 Task: Sort the products in the category "Candles & Air Fresheners" by price (lowest first).
Action: Mouse moved to (860, 342)
Screenshot: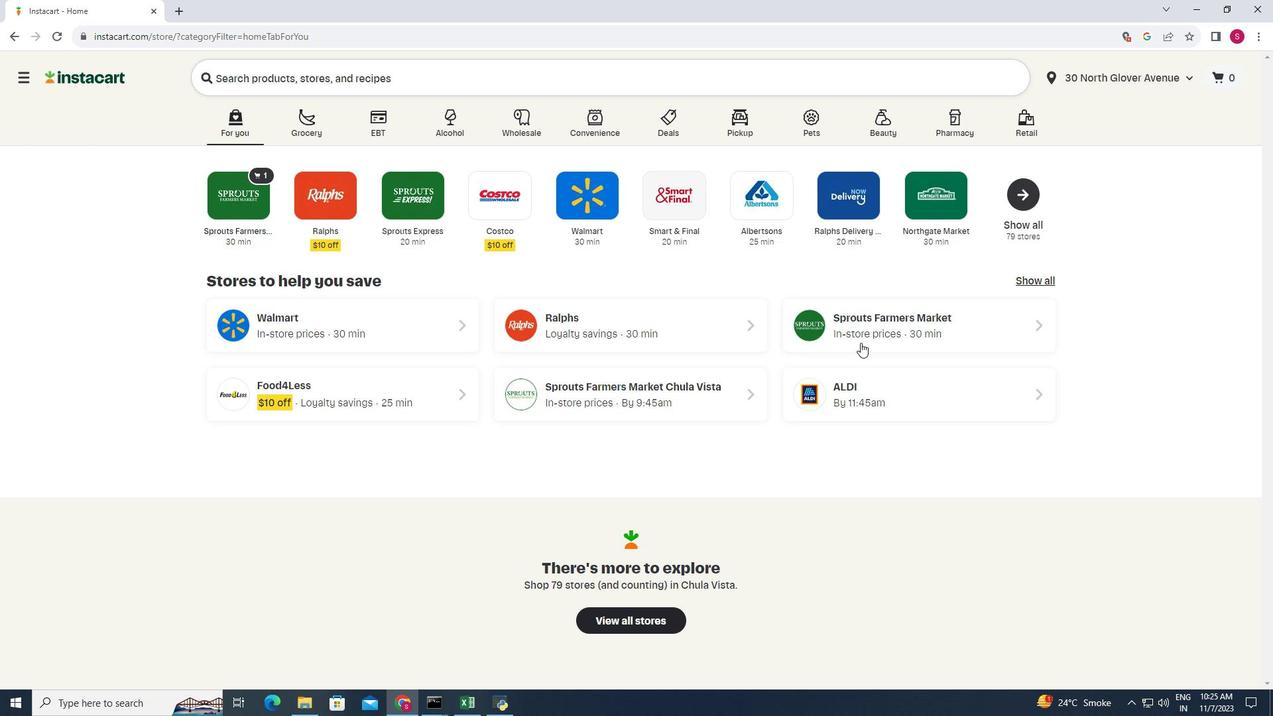 
Action: Mouse pressed left at (860, 342)
Screenshot: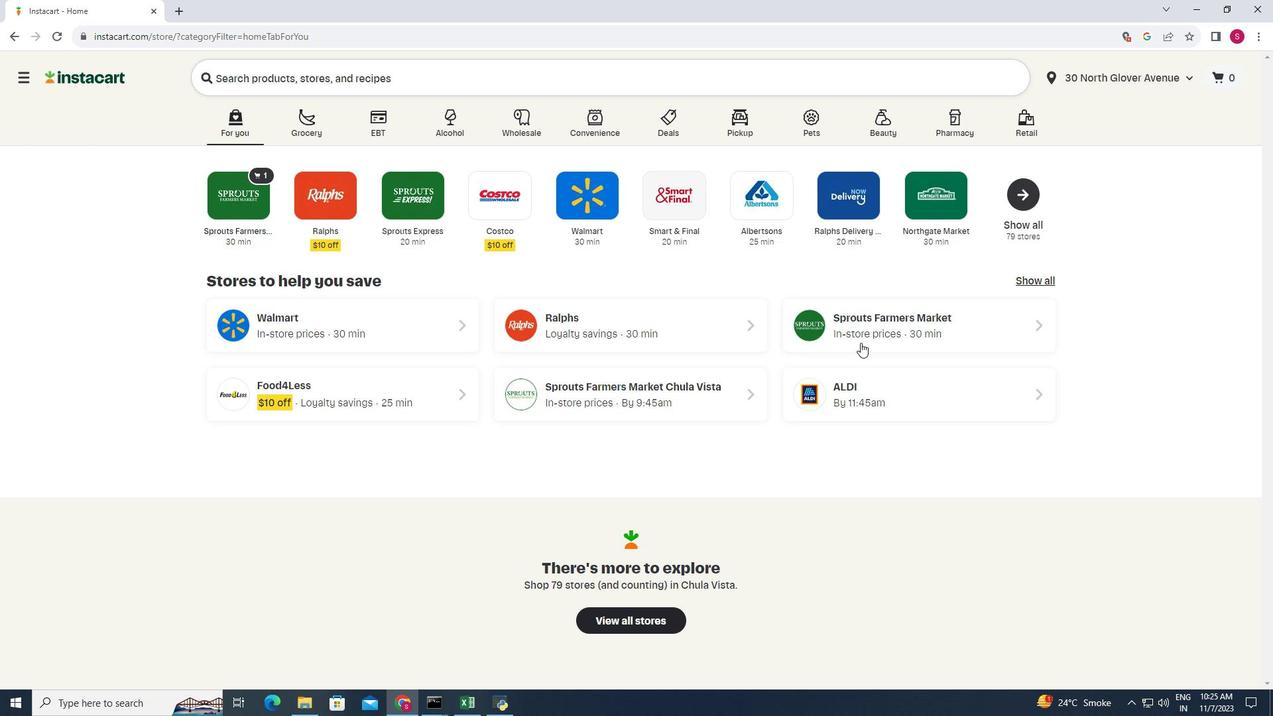 
Action: Mouse moved to (64, 417)
Screenshot: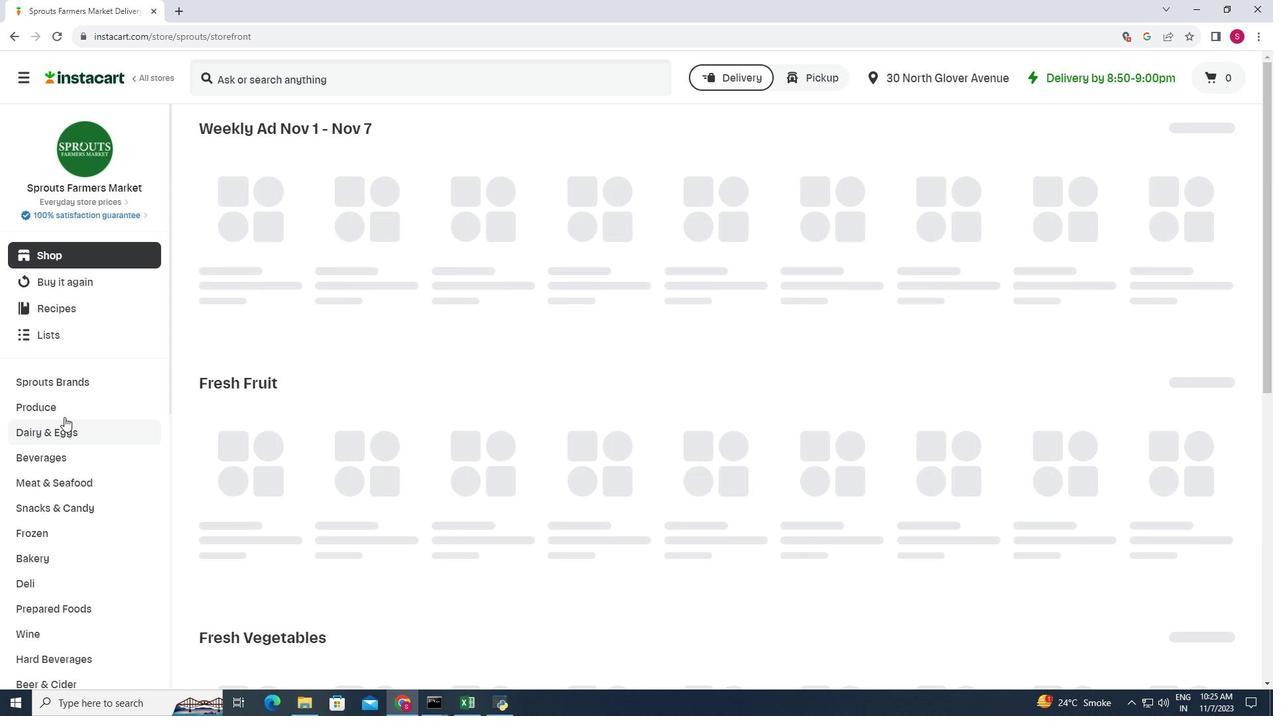 
Action: Mouse scrolled (64, 416) with delta (0, 0)
Screenshot: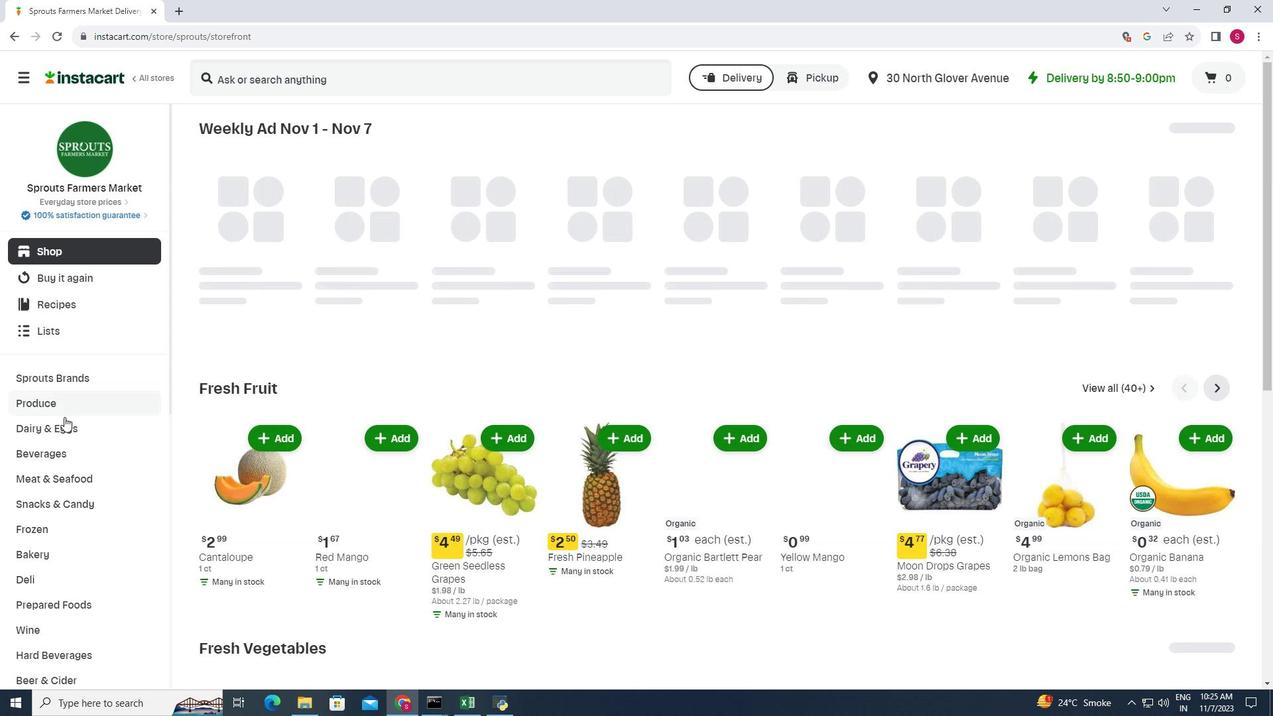 
Action: Mouse moved to (64, 417)
Screenshot: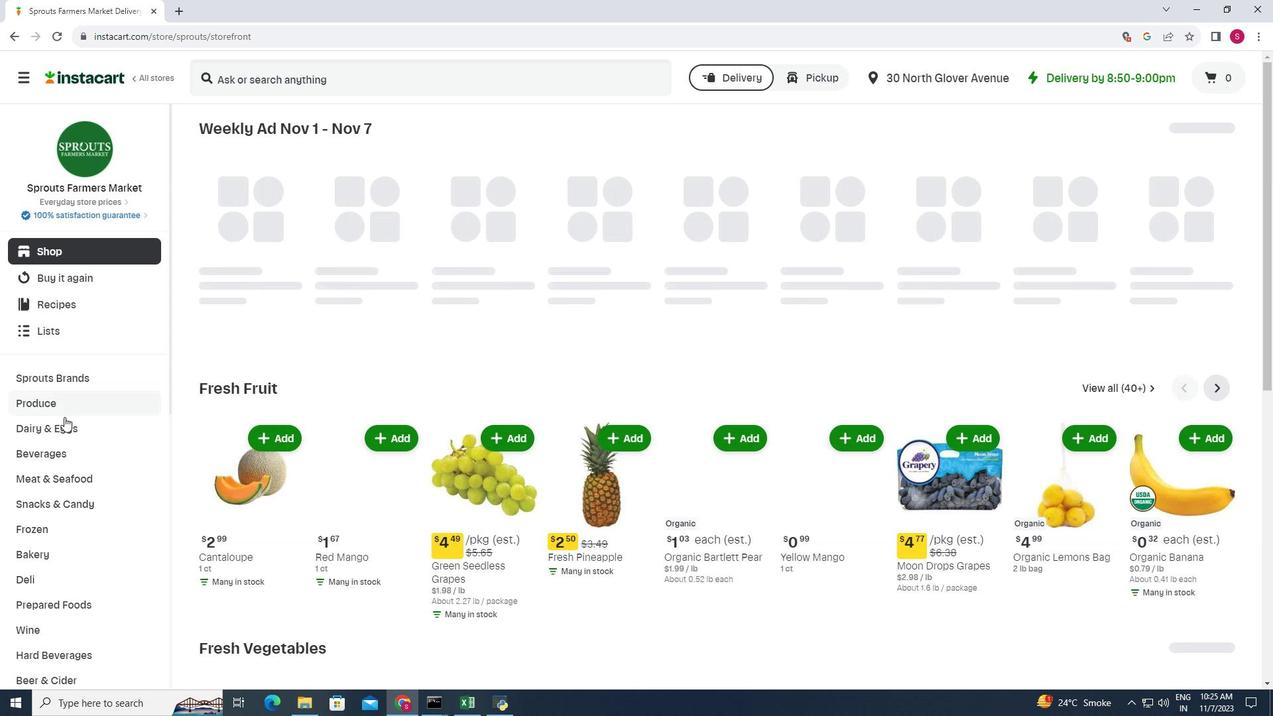 
Action: Mouse scrolled (64, 416) with delta (0, 0)
Screenshot: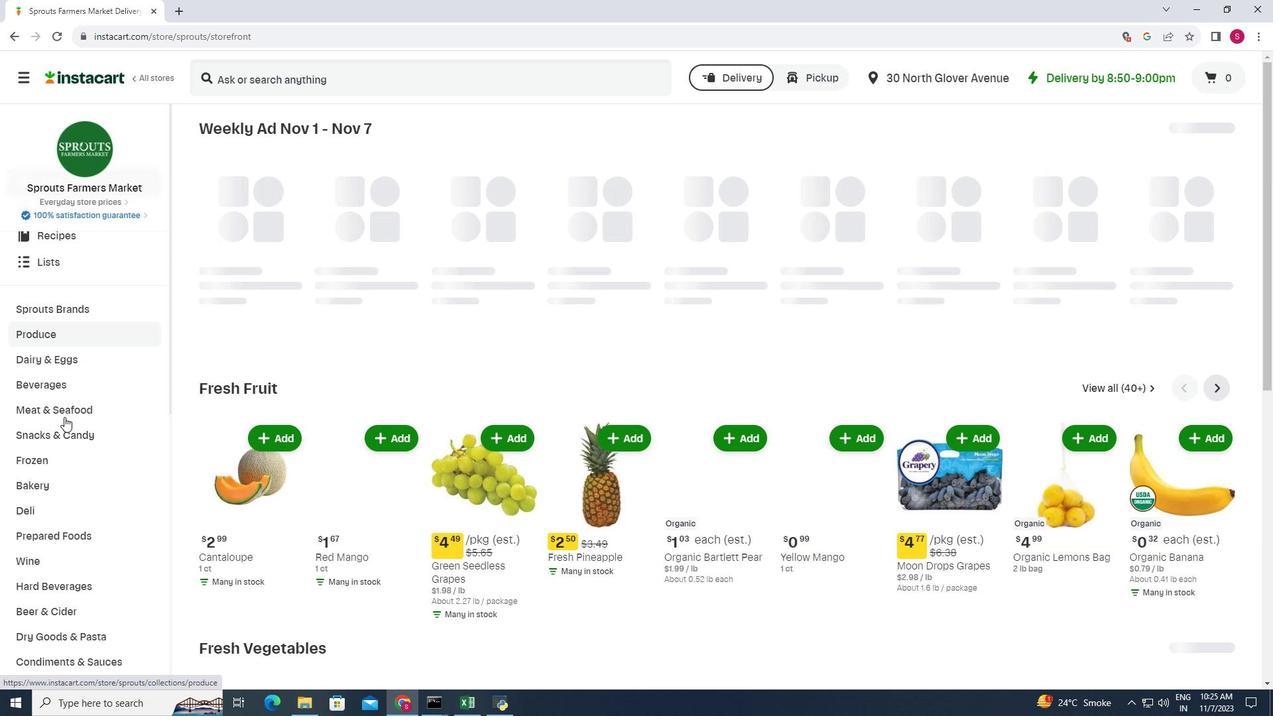 
Action: Mouse scrolled (64, 416) with delta (0, 0)
Screenshot: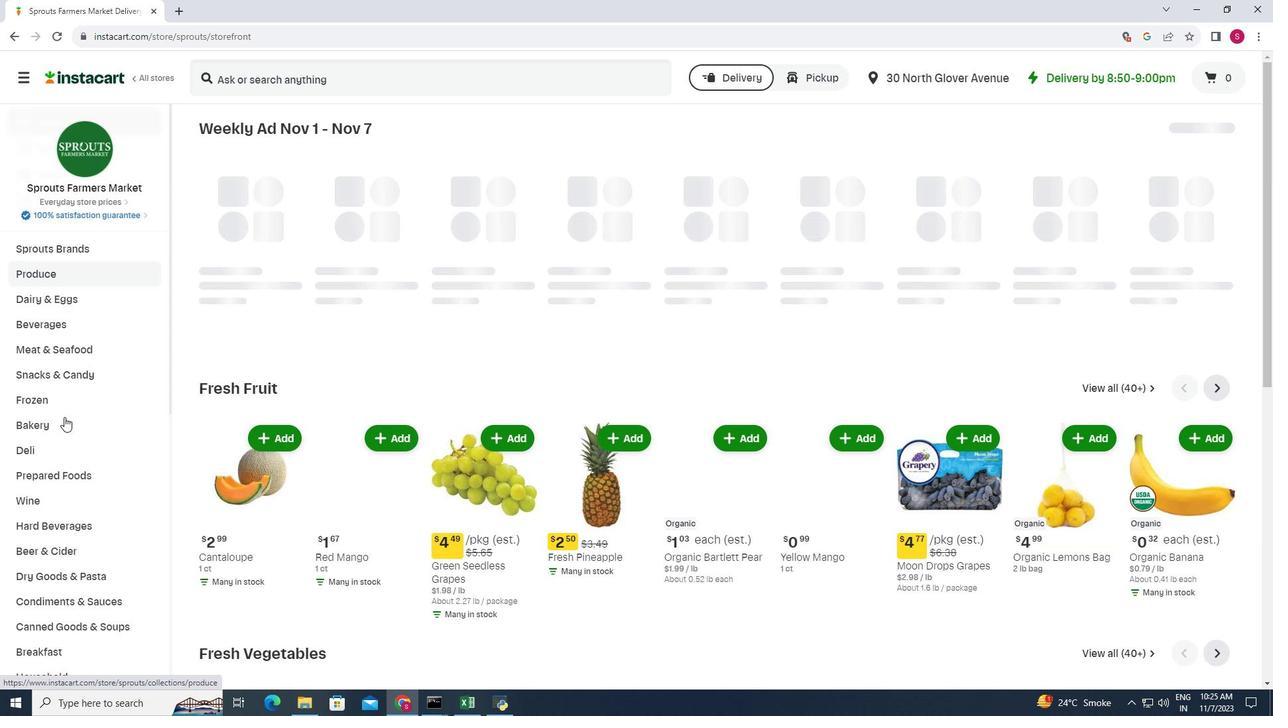 
Action: Mouse scrolled (64, 416) with delta (0, 0)
Screenshot: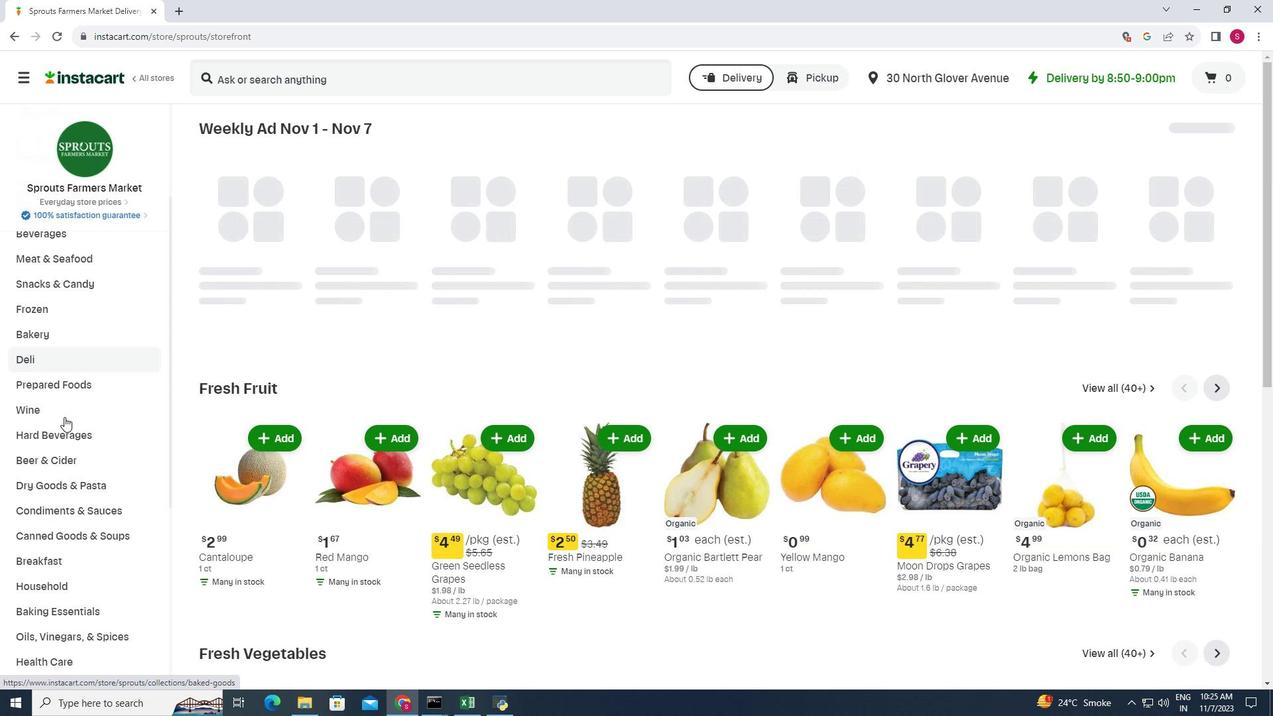 
Action: Mouse scrolled (64, 416) with delta (0, 0)
Screenshot: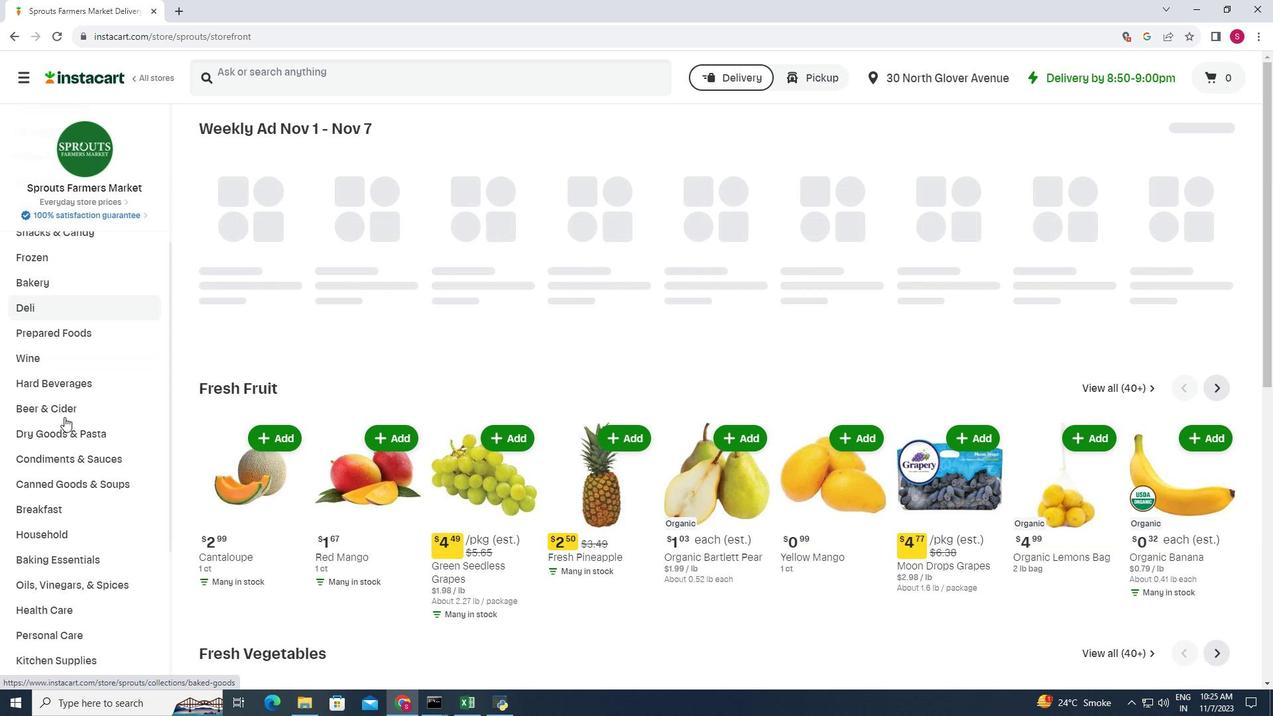 
Action: Mouse moved to (64, 480)
Screenshot: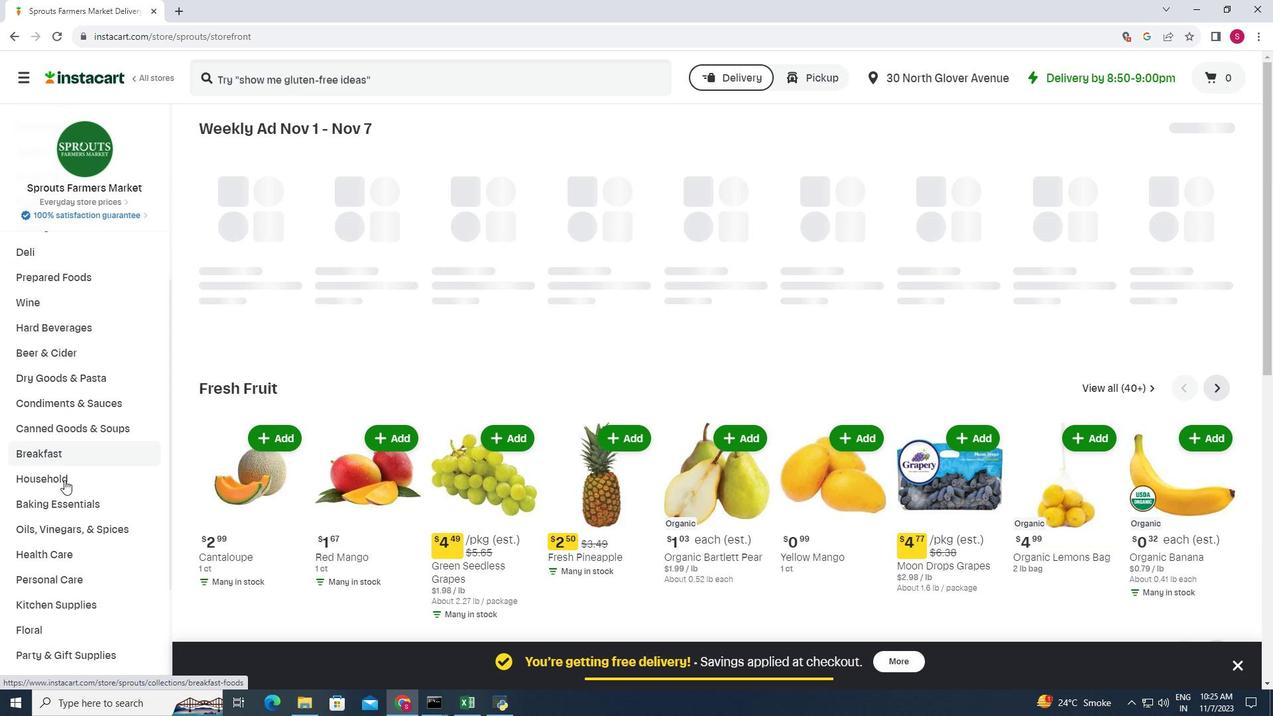 
Action: Mouse pressed left at (64, 480)
Screenshot: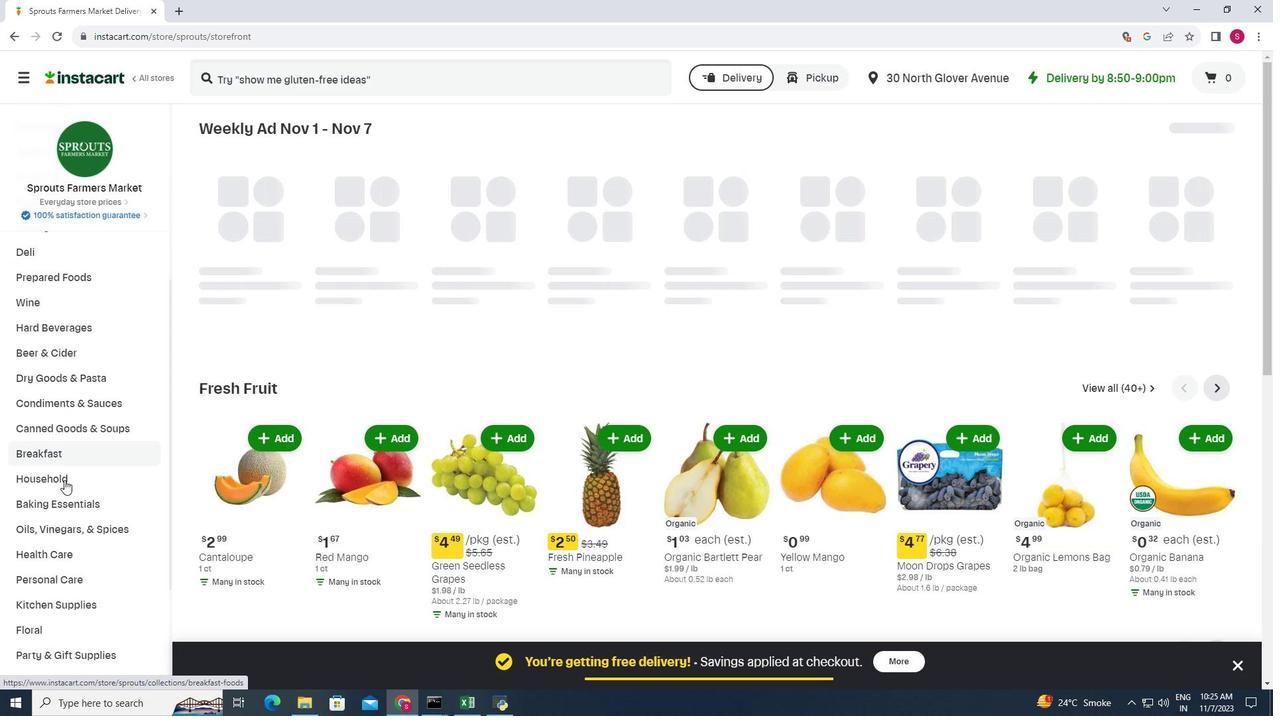 
Action: Mouse moved to (746, 164)
Screenshot: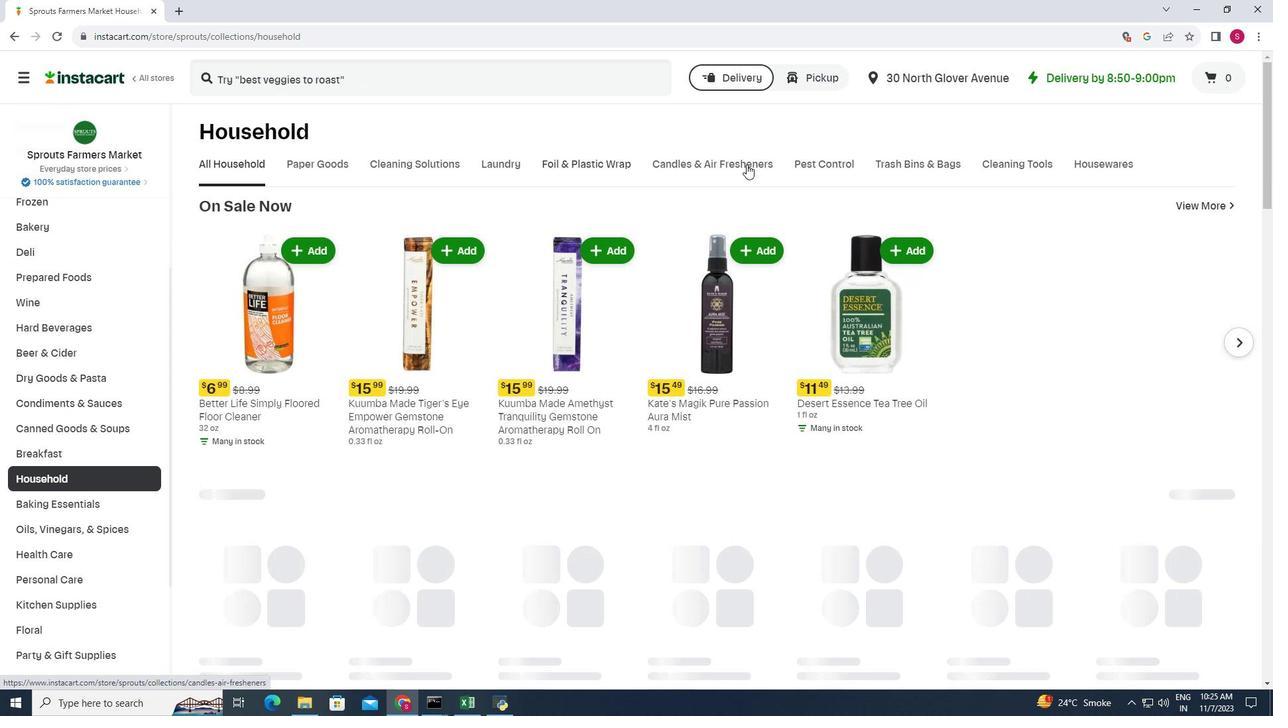 
Action: Mouse pressed left at (746, 164)
Screenshot: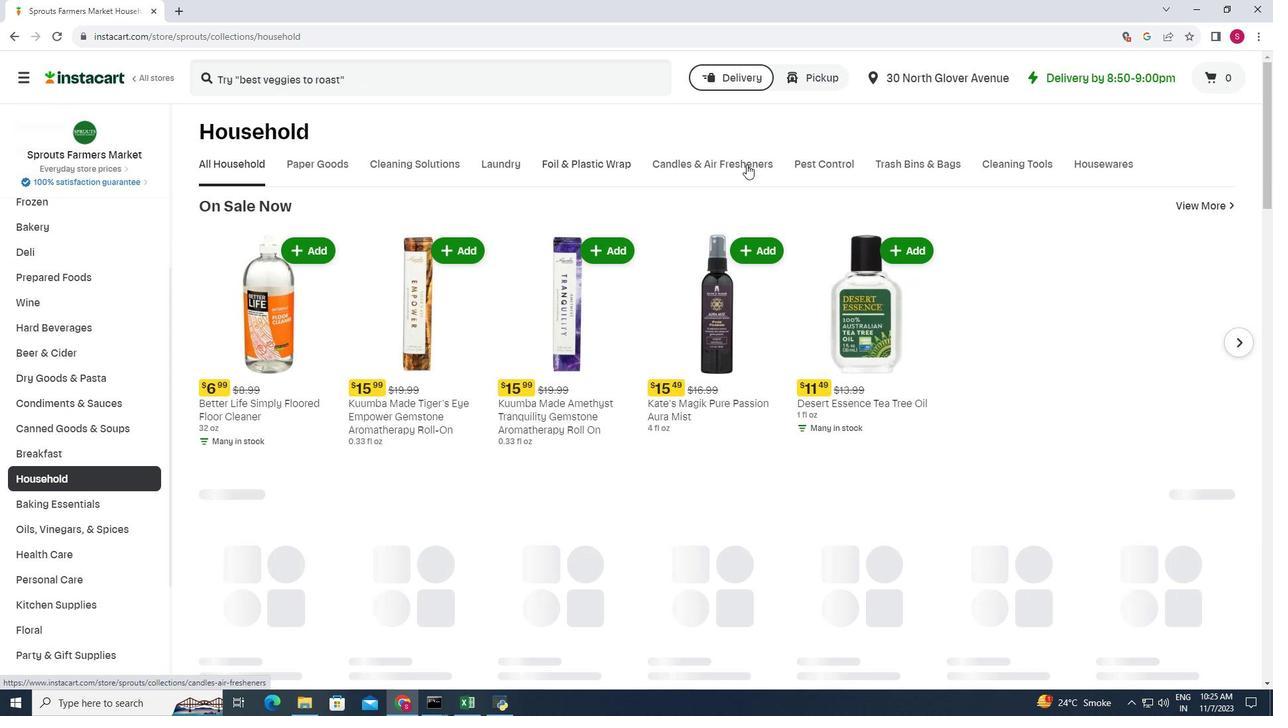 
Action: Mouse moved to (1218, 272)
Screenshot: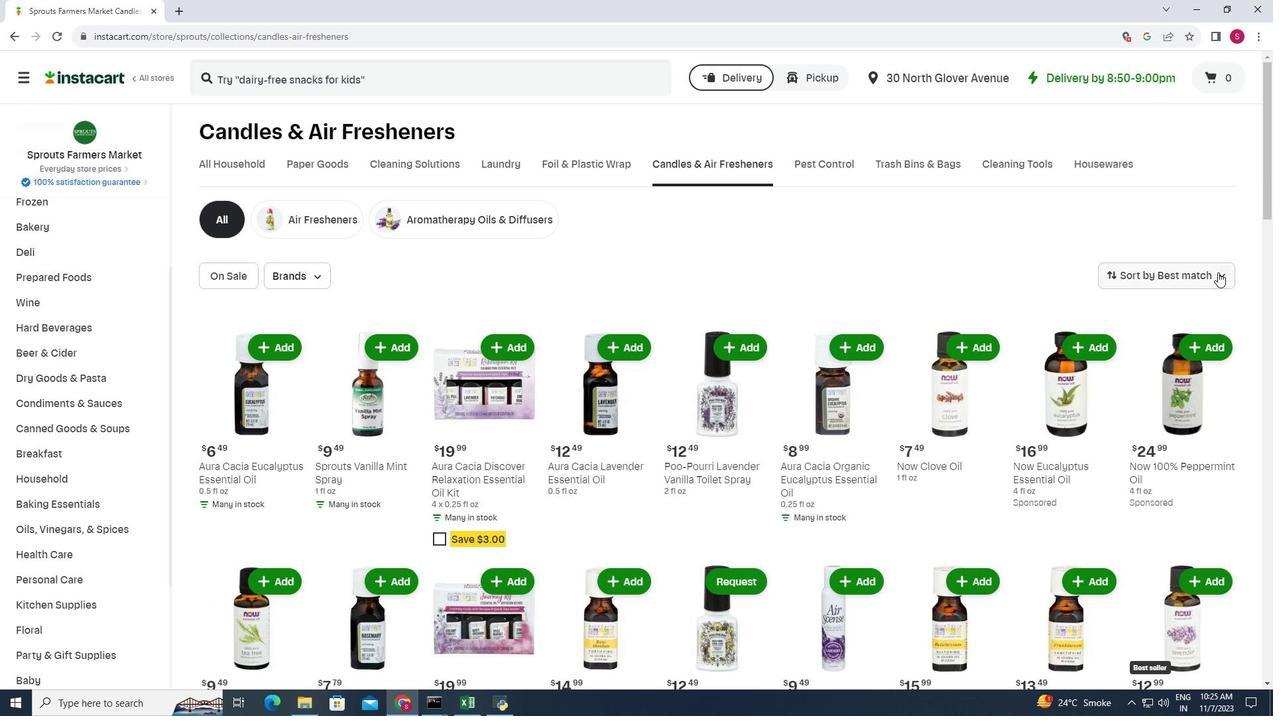 
Action: Mouse pressed left at (1218, 272)
Screenshot: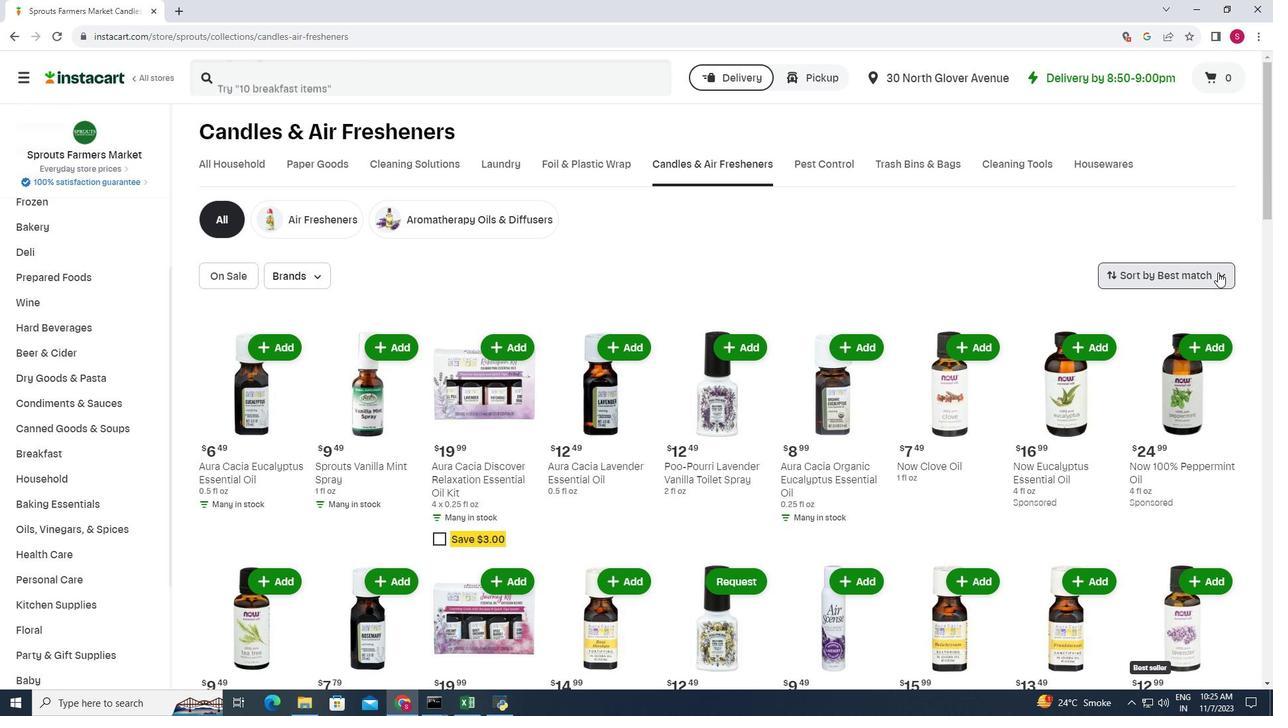 
Action: Mouse moved to (1197, 335)
Screenshot: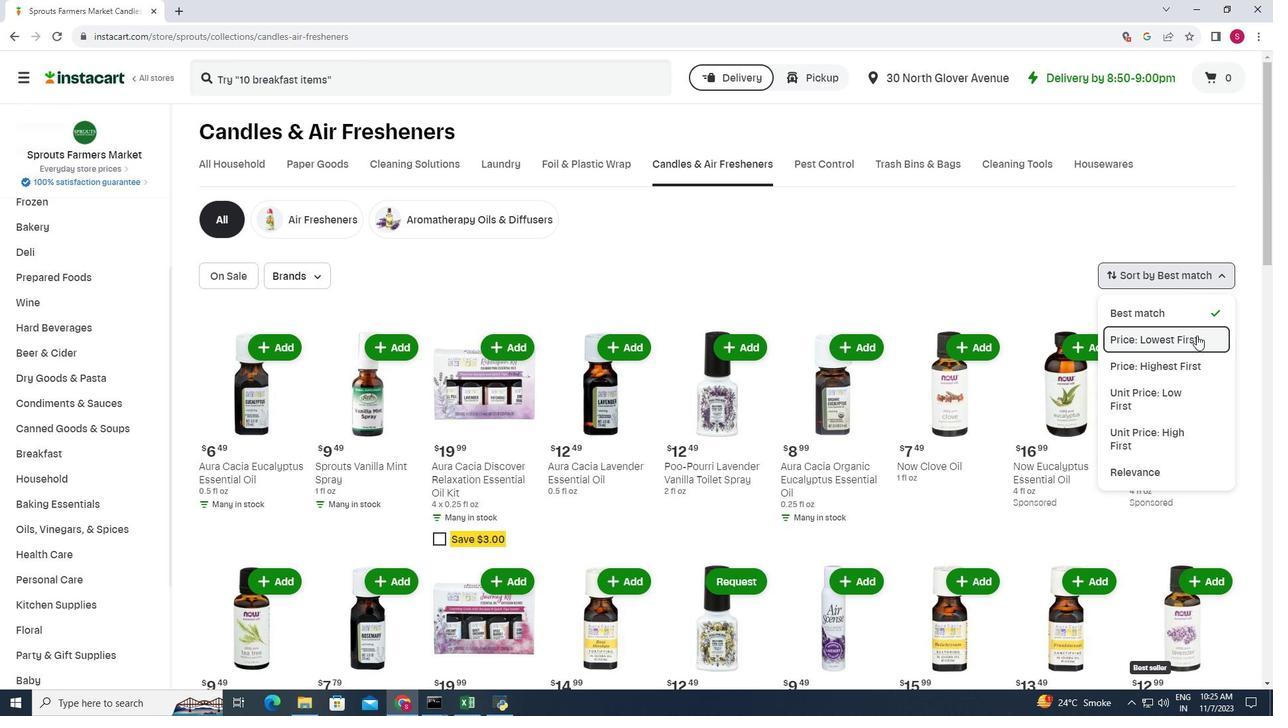 
Action: Mouse pressed left at (1197, 335)
Screenshot: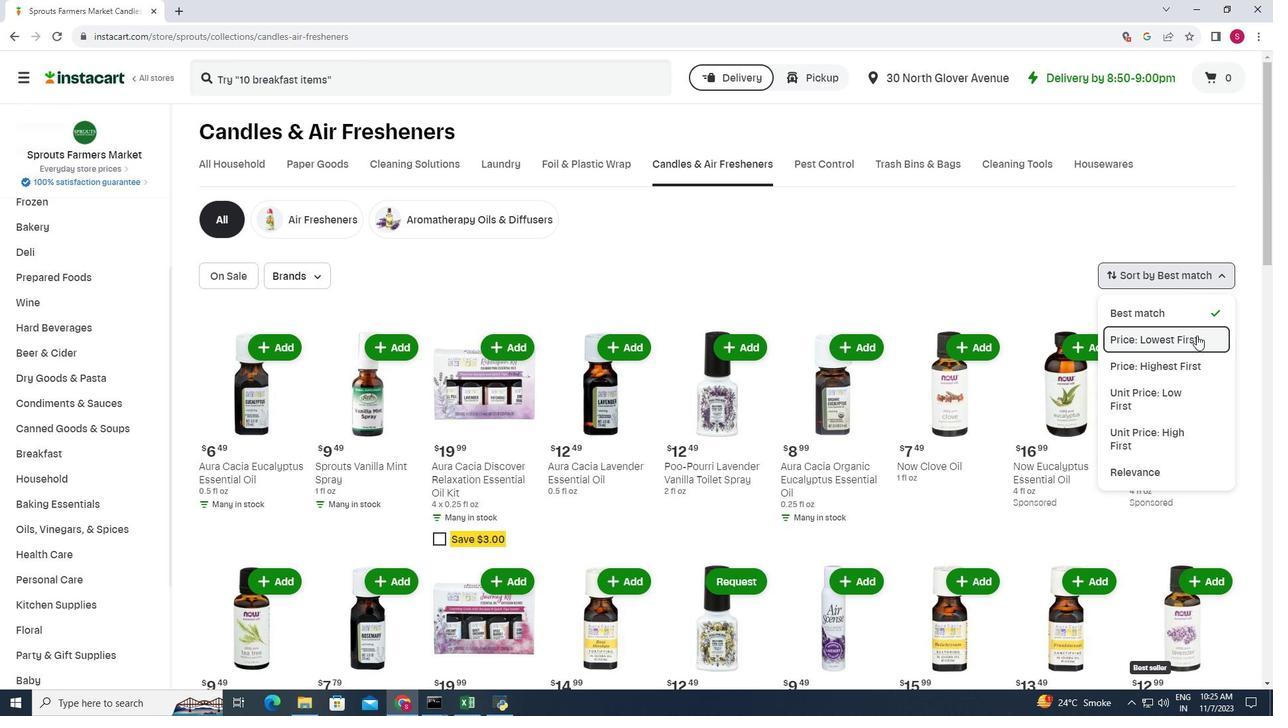 
Action: Mouse moved to (850, 257)
Screenshot: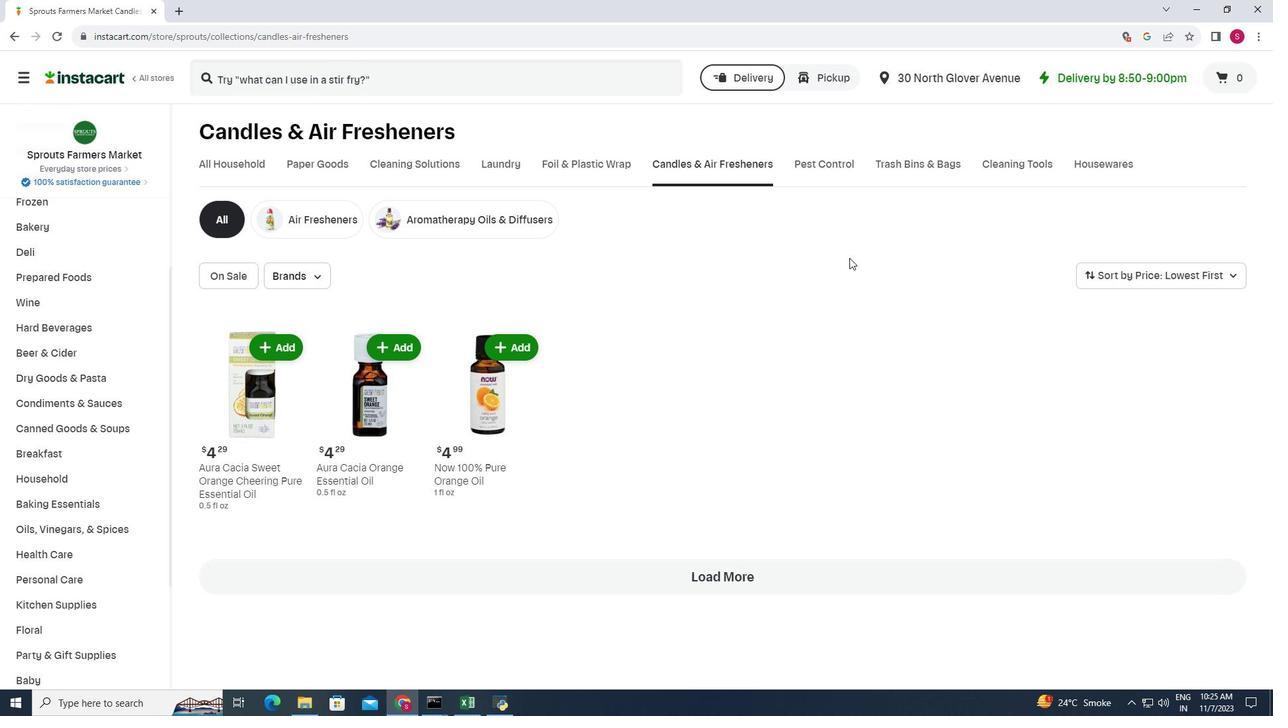 
Action: Mouse scrolled (850, 257) with delta (0, 0)
Screenshot: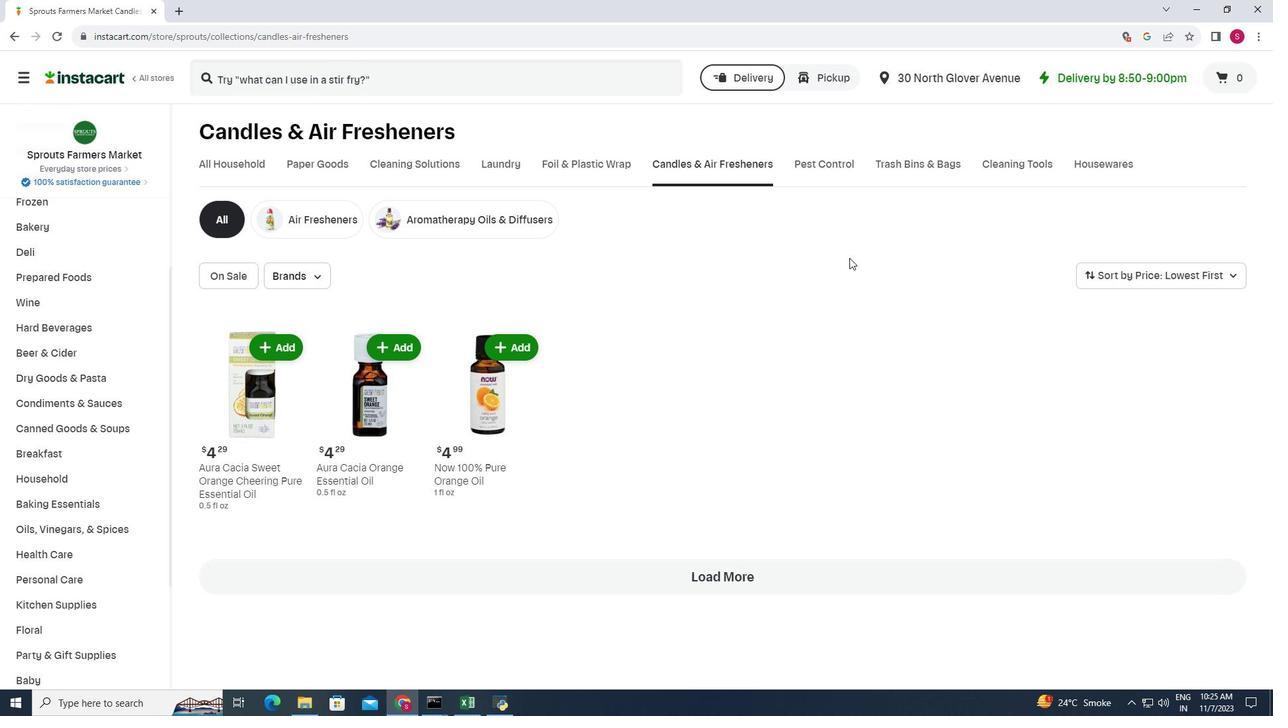 
Action: Mouse moved to (849, 257)
Screenshot: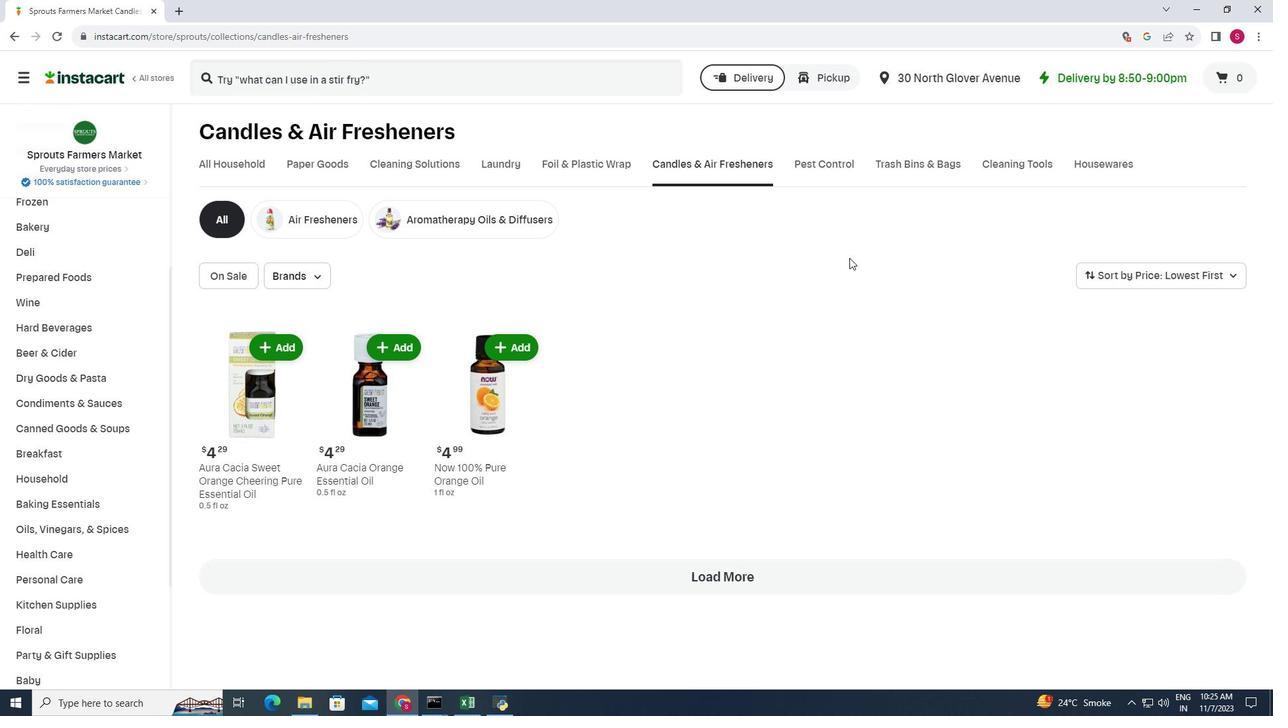 
Action: Mouse scrolled (849, 257) with delta (0, 0)
Screenshot: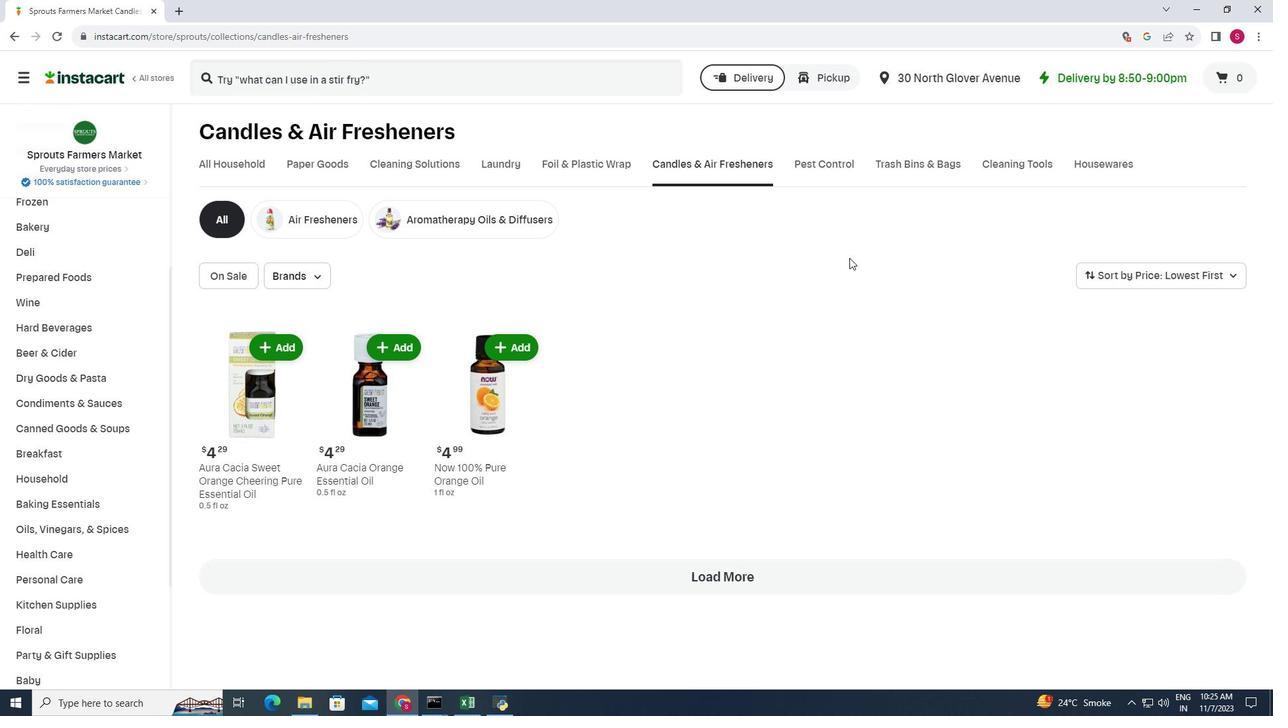 
Action: Mouse scrolled (849, 258) with delta (0, 0)
Screenshot: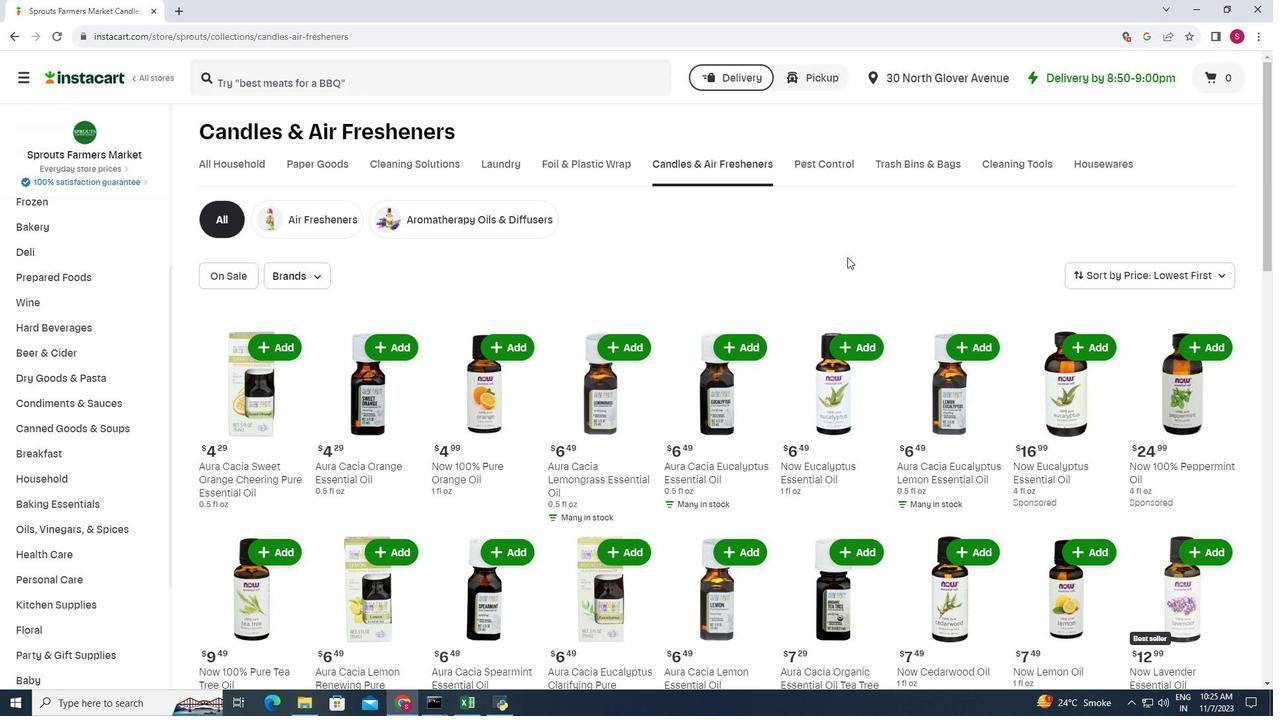 
Action: Mouse moved to (844, 257)
Screenshot: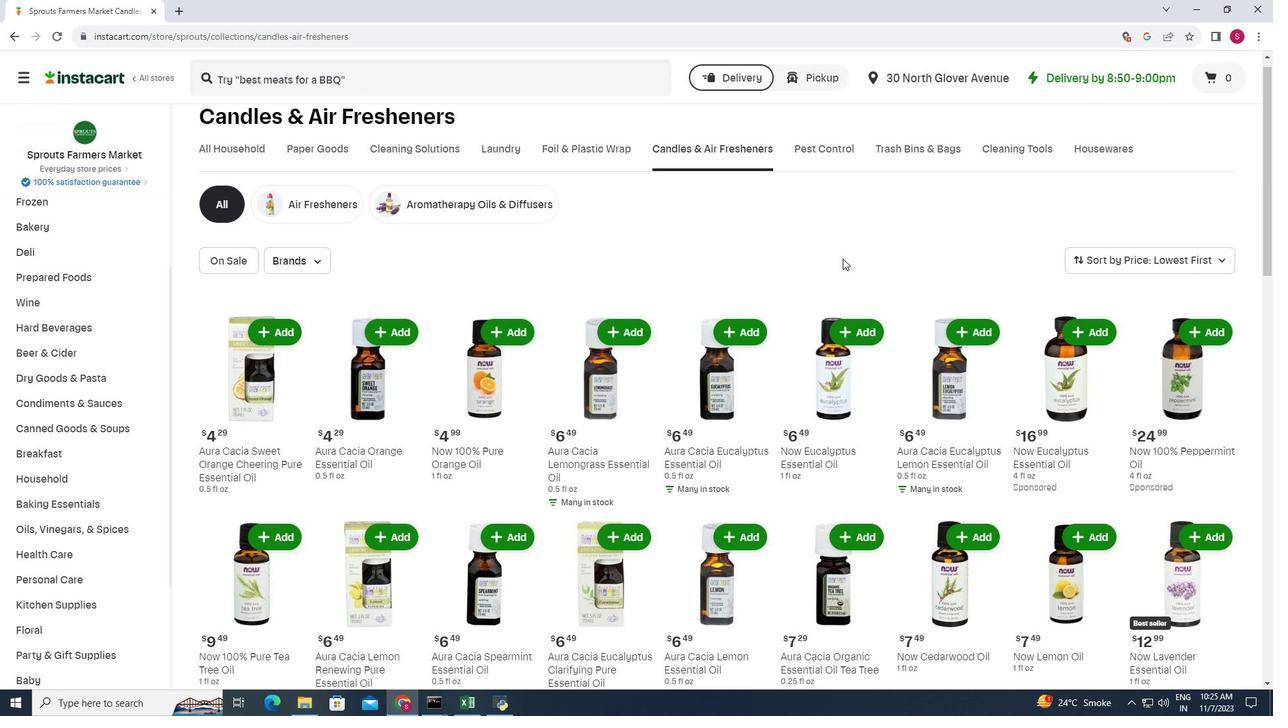 
Action: Mouse scrolled (844, 257) with delta (0, 0)
Screenshot: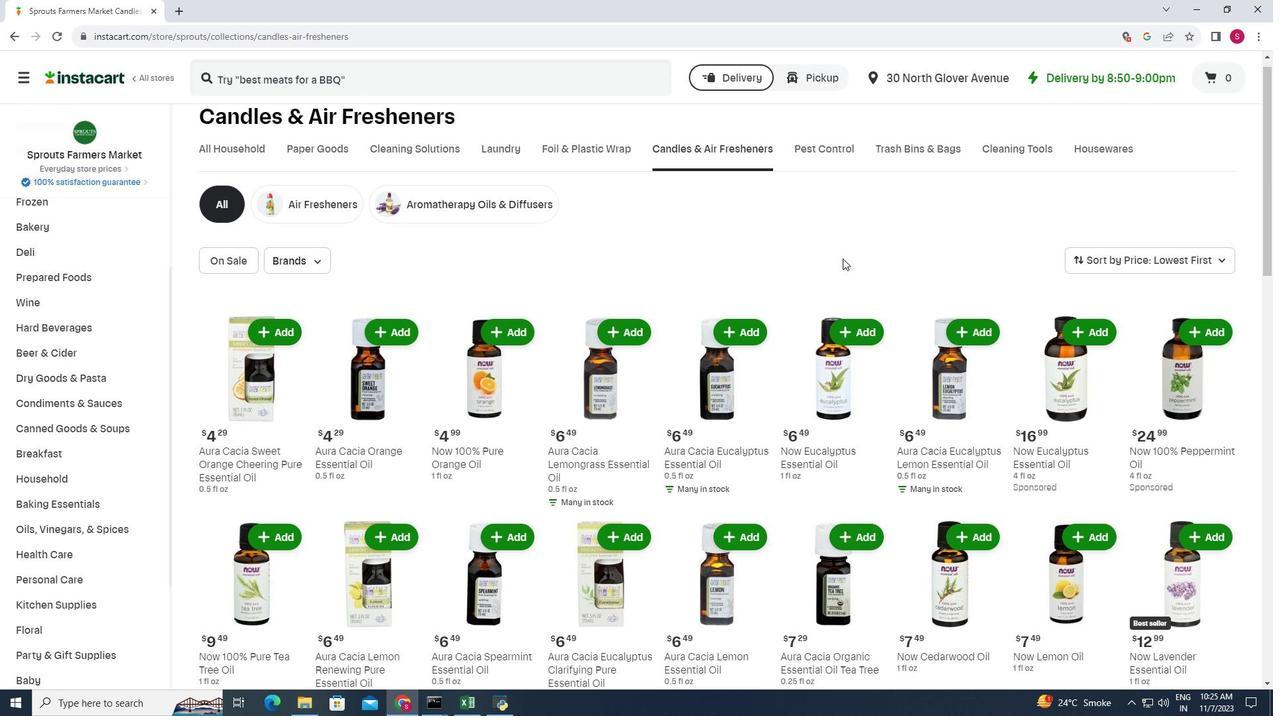 
Action: Mouse moved to (842, 258)
Screenshot: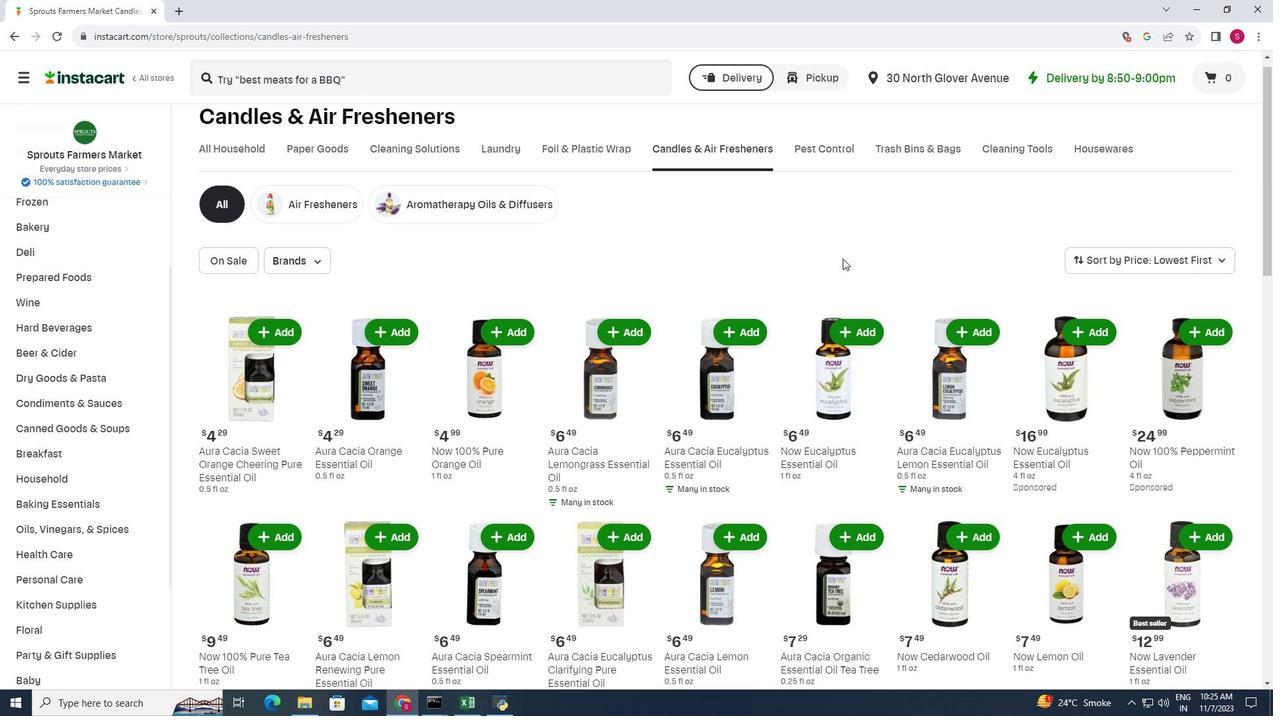 
Action: Mouse scrolled (842, 257) with delta (0, 0)
Screenshot: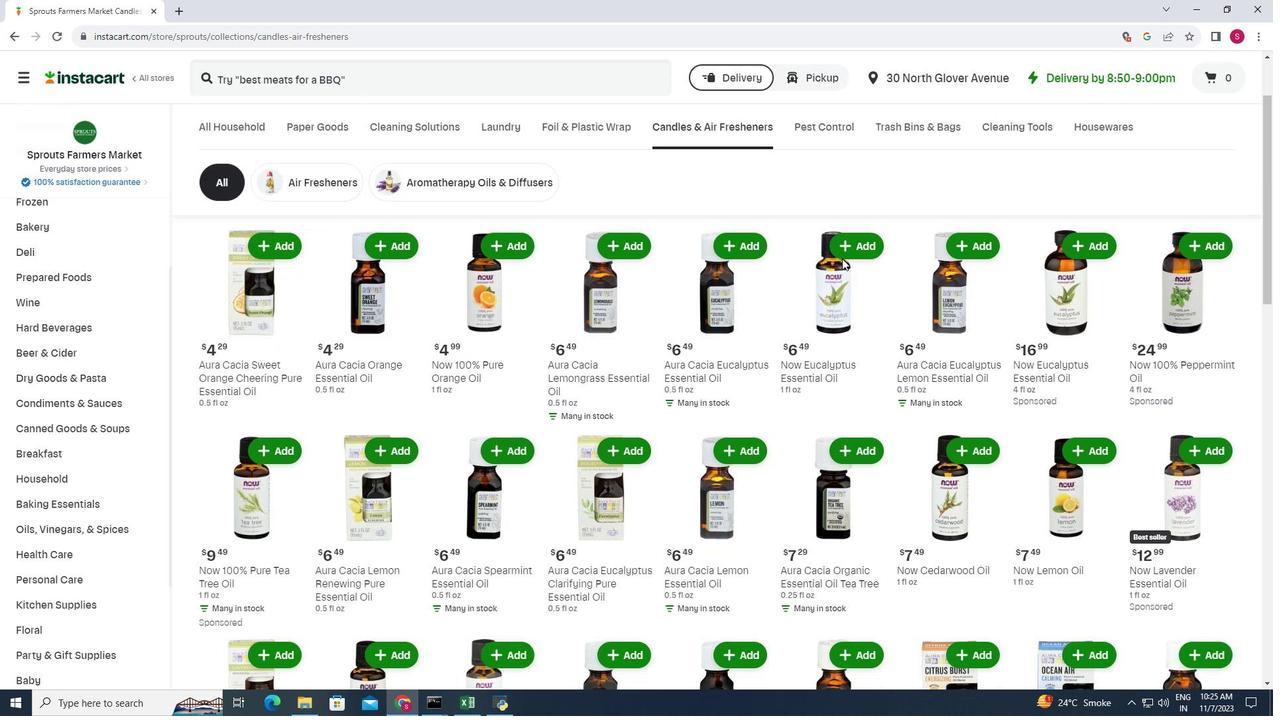 
Action: Mouse moved to (842, 258)
Screenshot: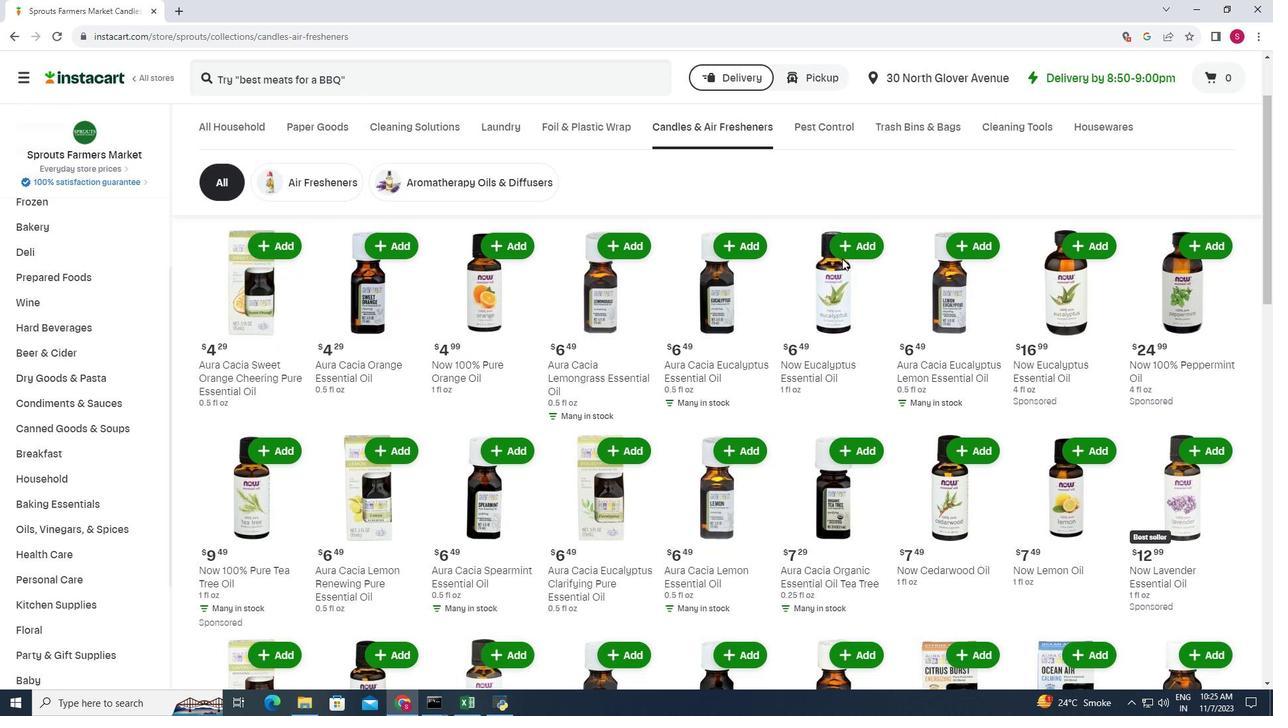 
Action: Mouse scrolled (842, 257) with delta (0, 0)
Screenshot: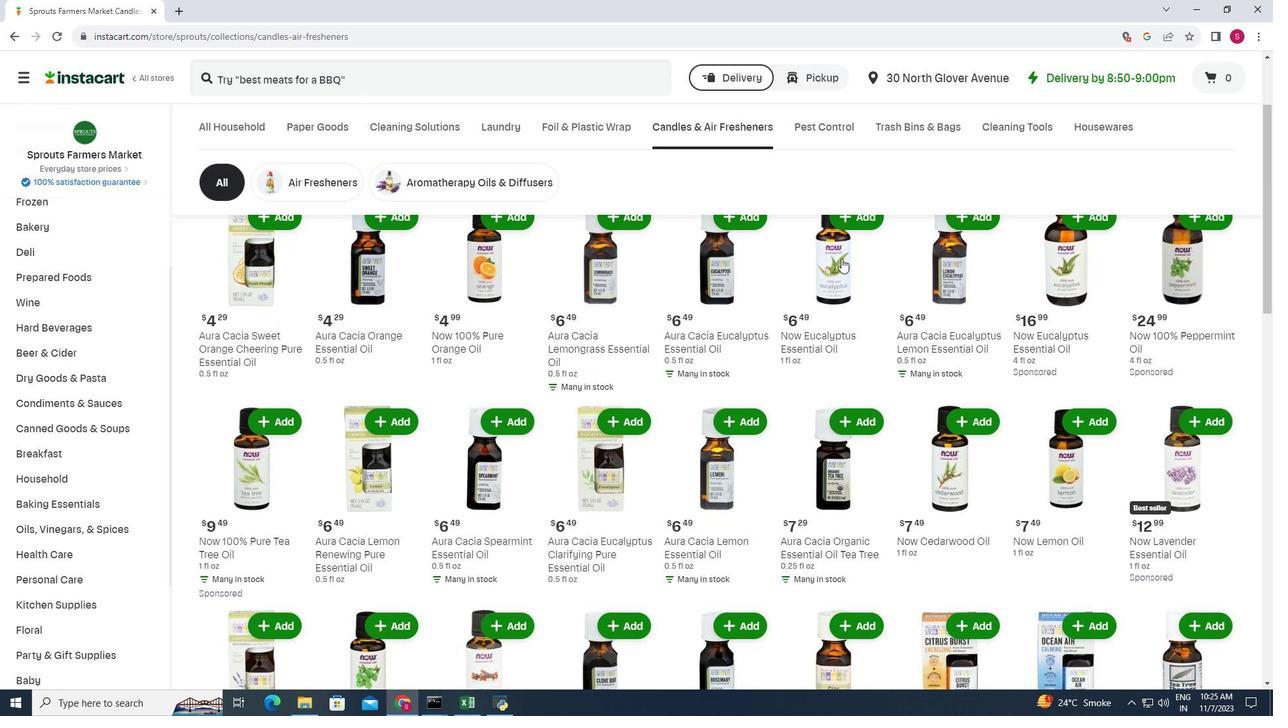 
Action: Mouse moved to (841, 258)
Screenshot: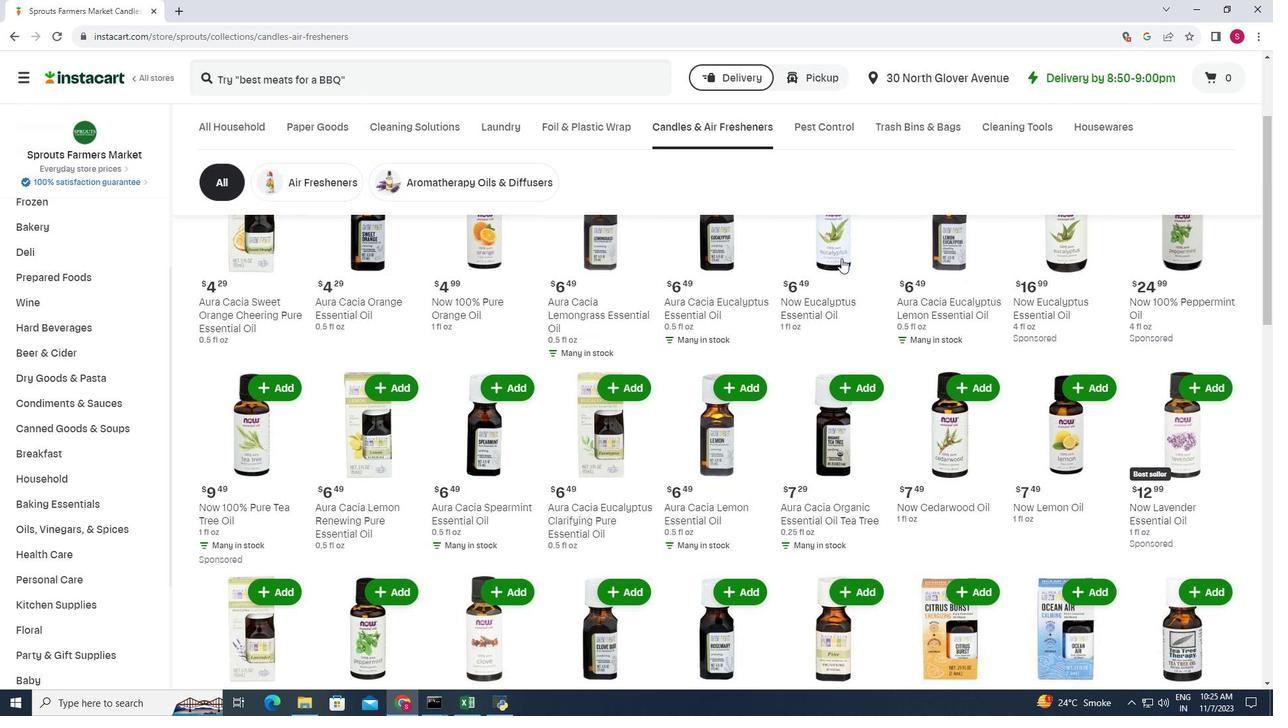 
Action: Mouse scrolled (841, 257) with delta (0, 0)
Screenshot: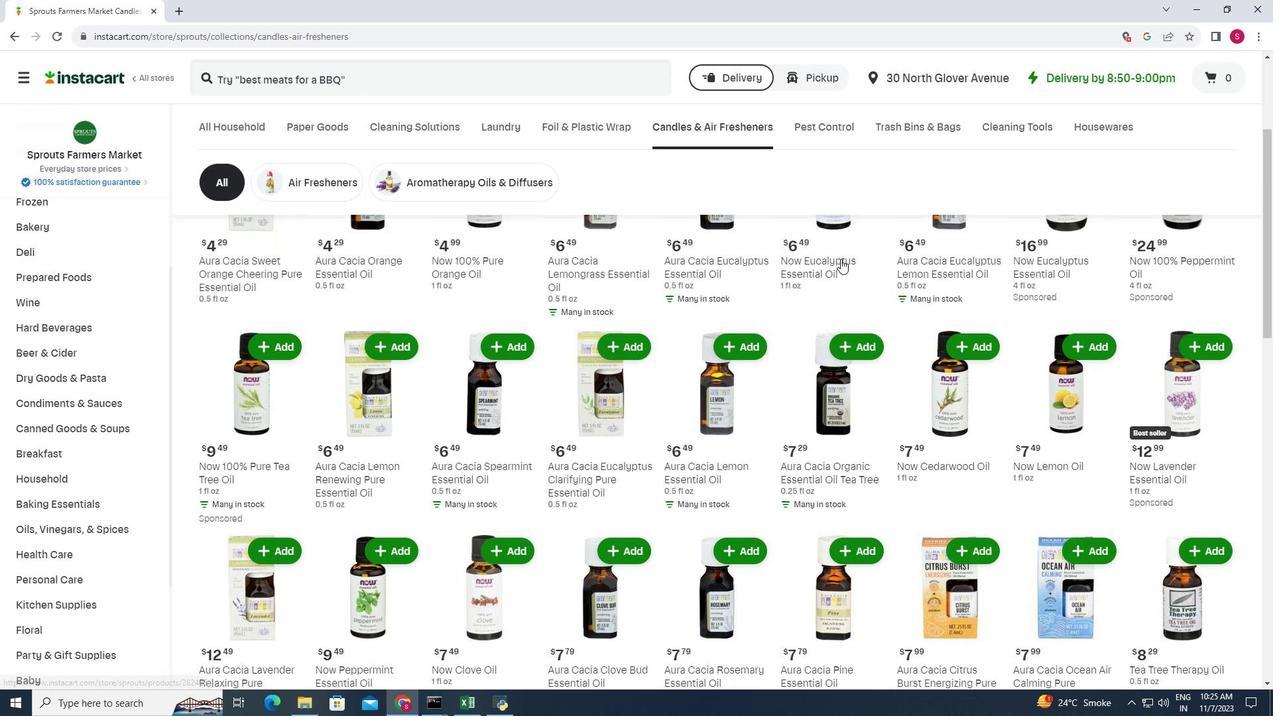 
Action: Mouse moved to (840, 259)
Screenshot: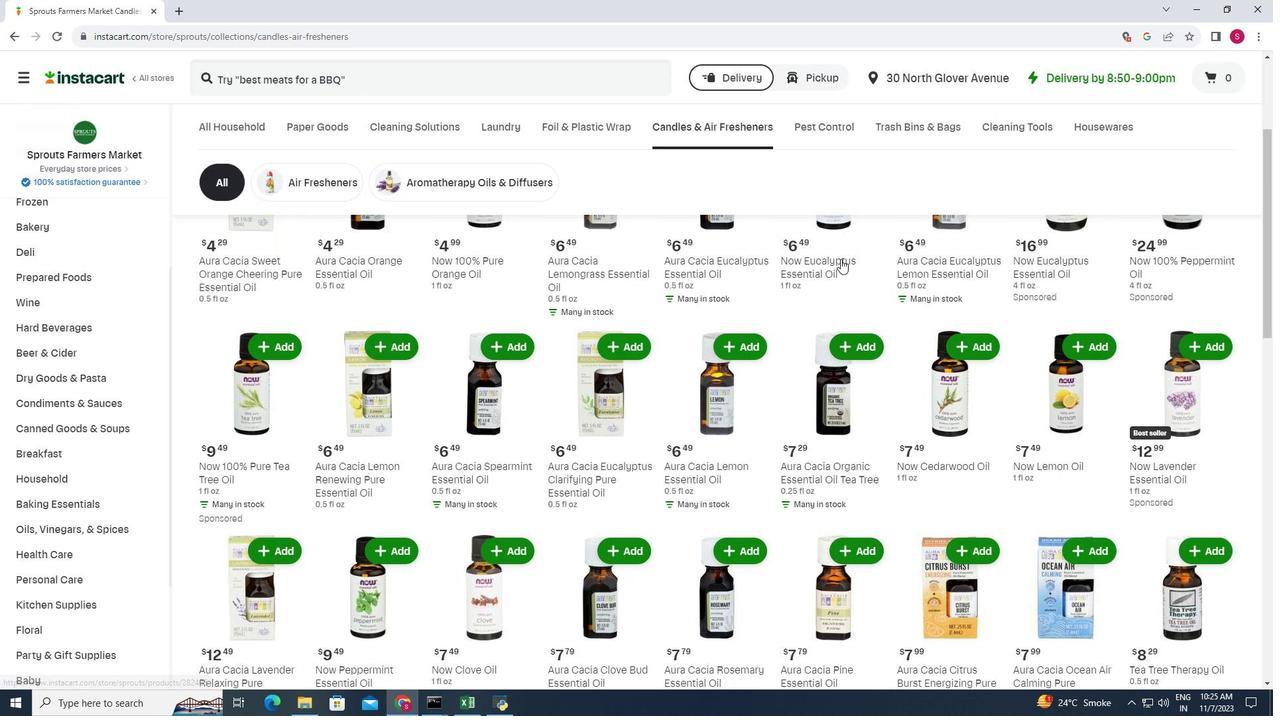 
Action: Mouse scrolled (840, 258) with delta (0, 0)
Screenshot: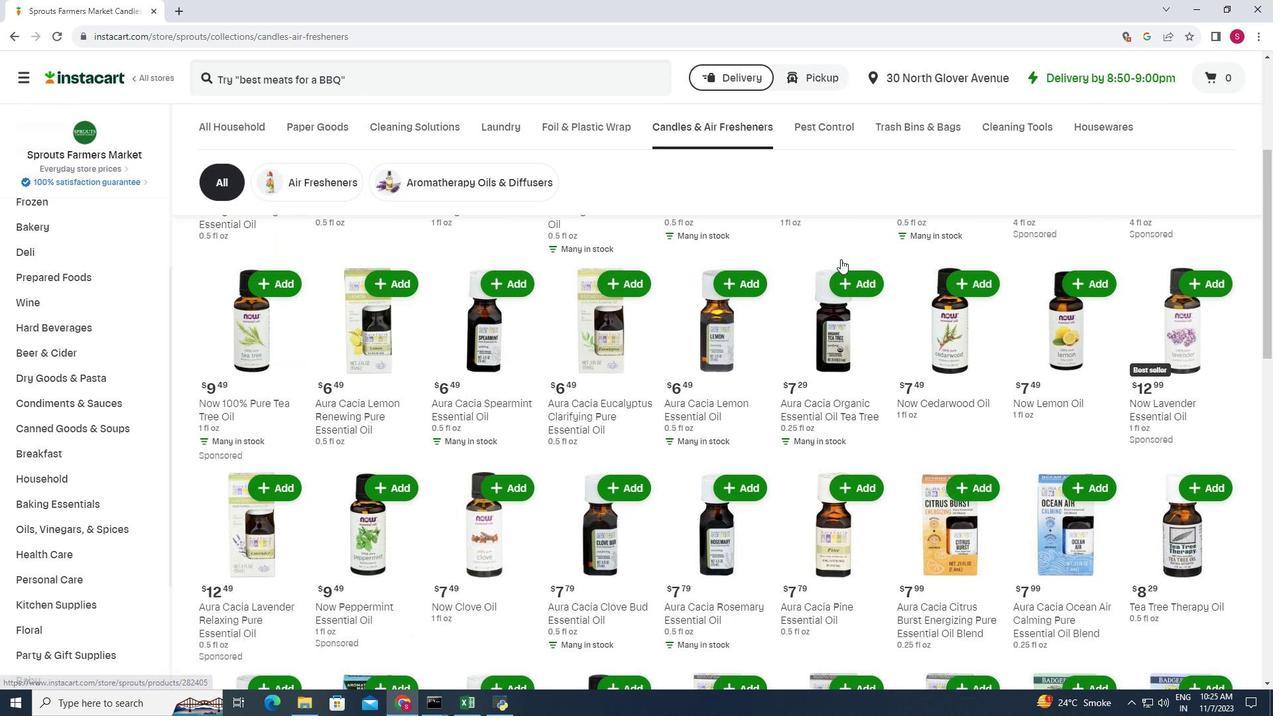 
Action: Mouse scrolled (840, 258) with delta (0, 0)
Screenshot: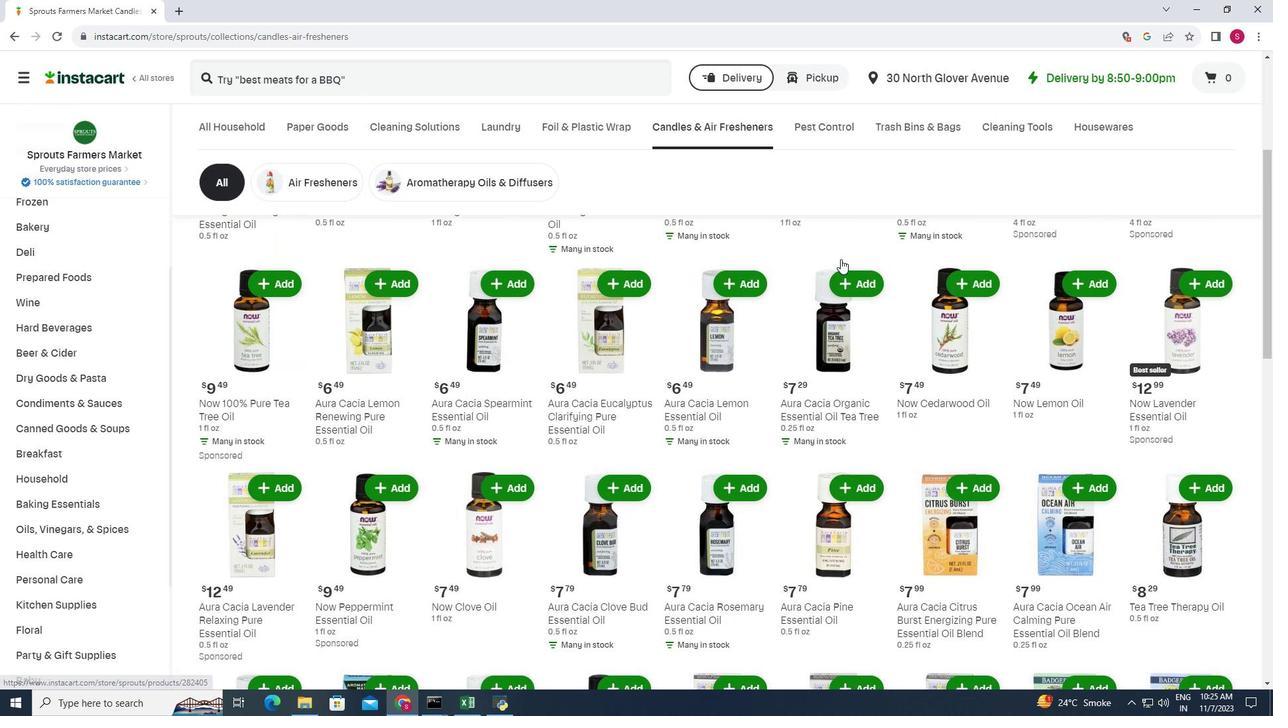 
Action: Mouse scrolled (840, 258) with delta (0, 0)
Screenshot: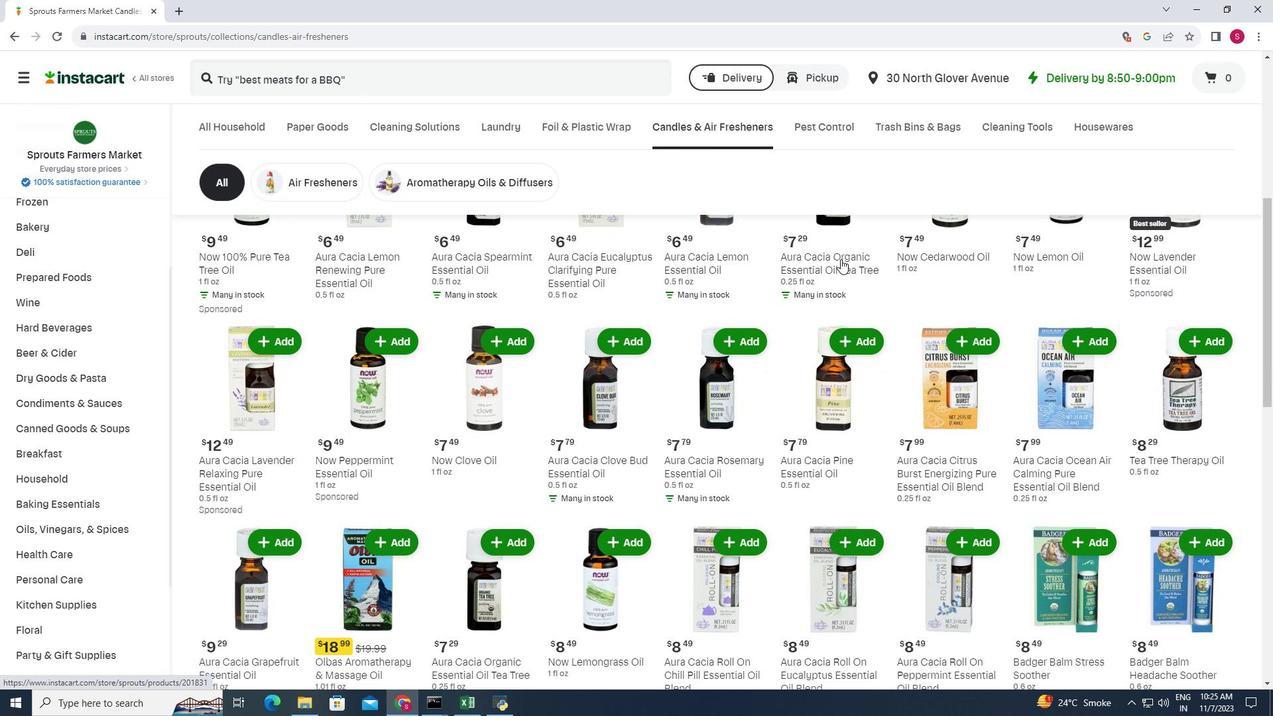 
Action: Mouse scrolled (840, 258) with delta (0, 0)
Screenshot: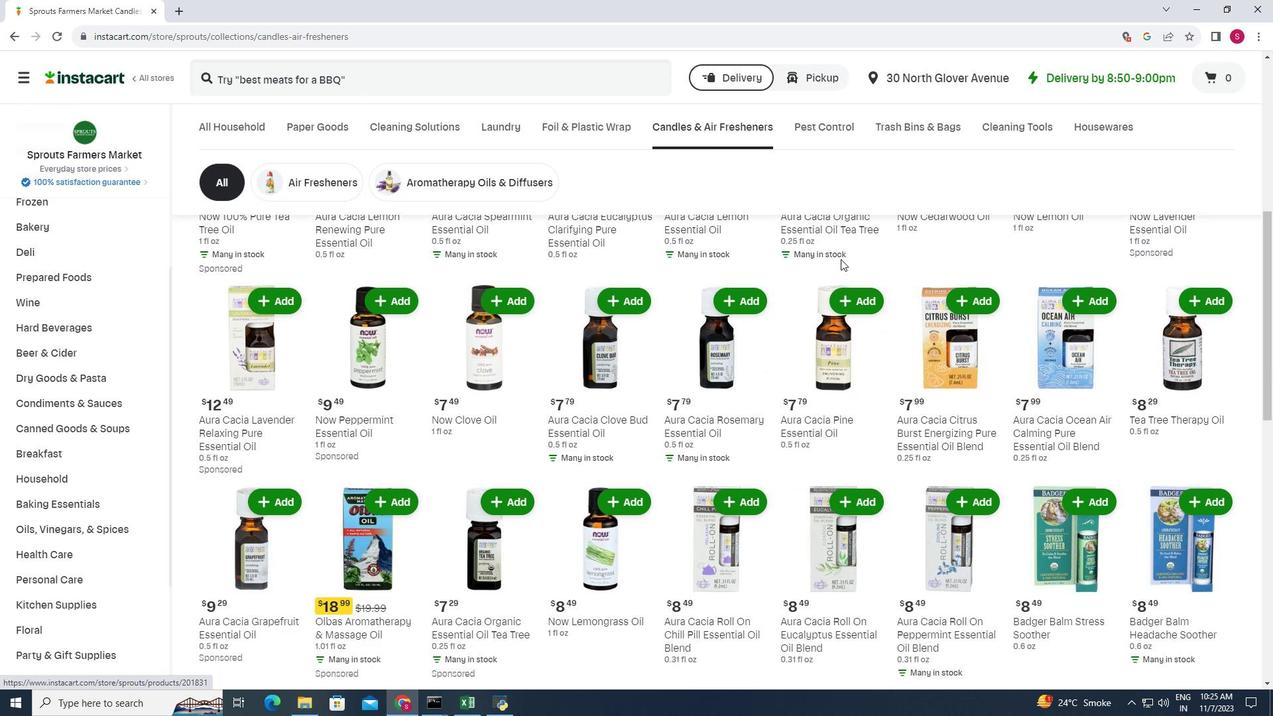 
Action: Mouse scrolled (840, 258) with delta (0, 0)
Screenshot: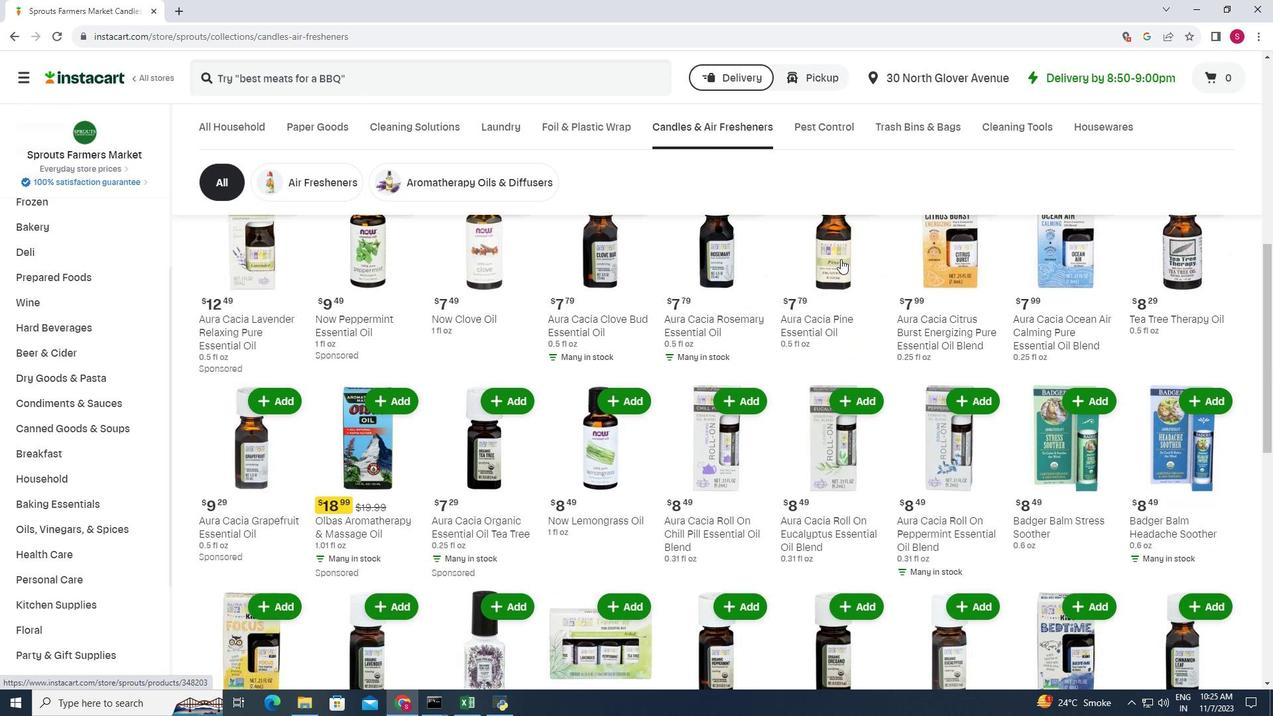 
Action: Mouse scrolled (840, 258) with delta (0, 0)
Screenshot: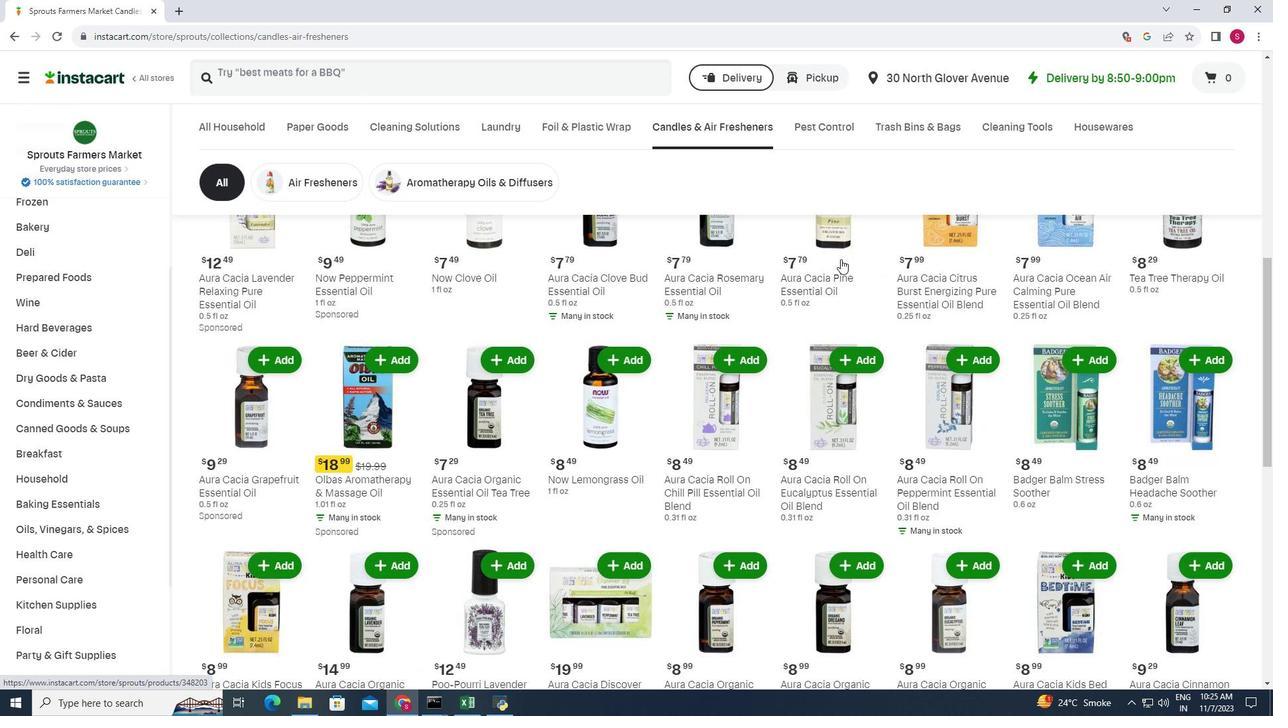 
Action: Mouse scrolled (840, 258) with delta (0, 0)
Screenshot: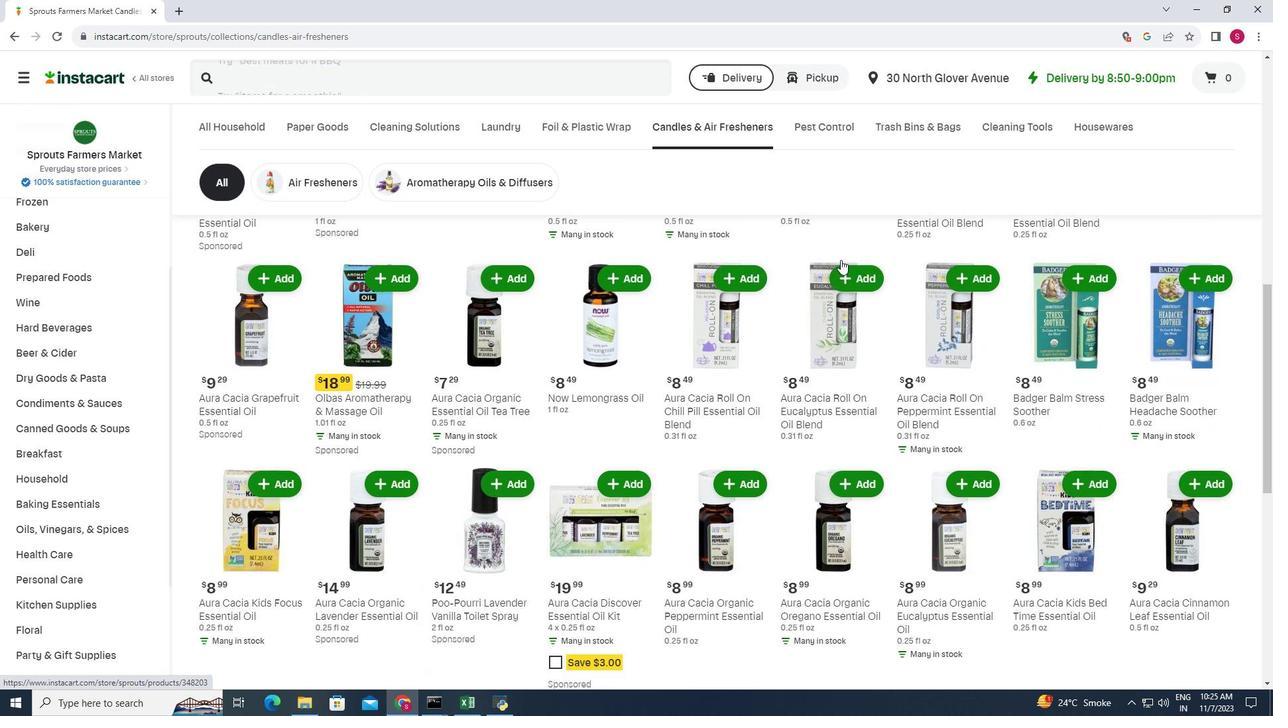 
Action: Mouse moved to (840, 260)
Screenshot: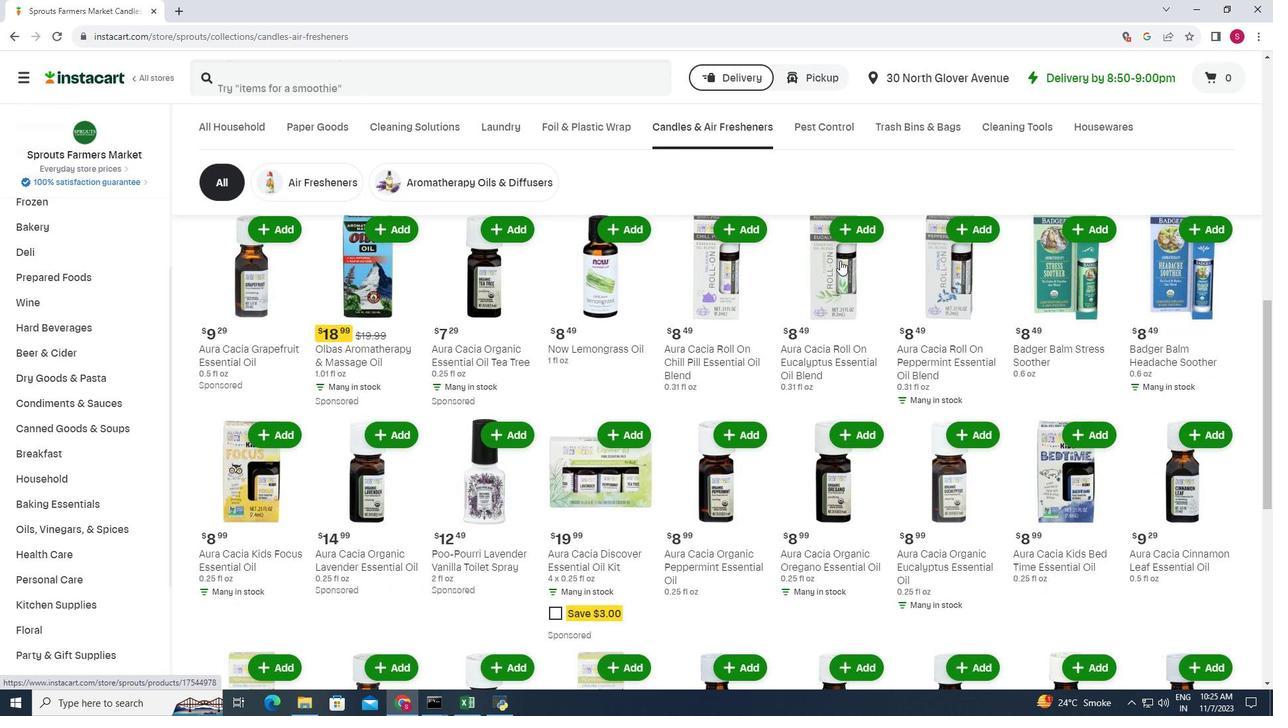 
Action: Mouse scrolled (840, 259) with delta (0, 0)
Screenshot: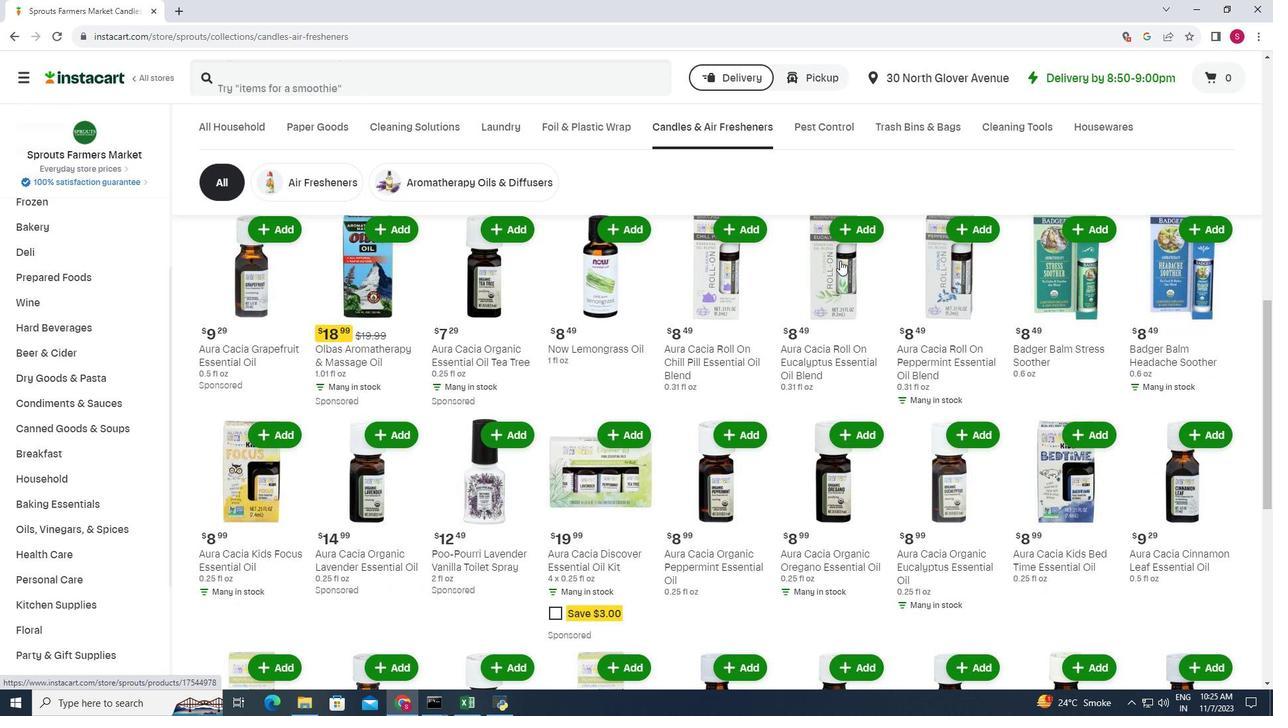
Action: Mouse scrolled (840, 259) with delta (0, 0)
Screenshot: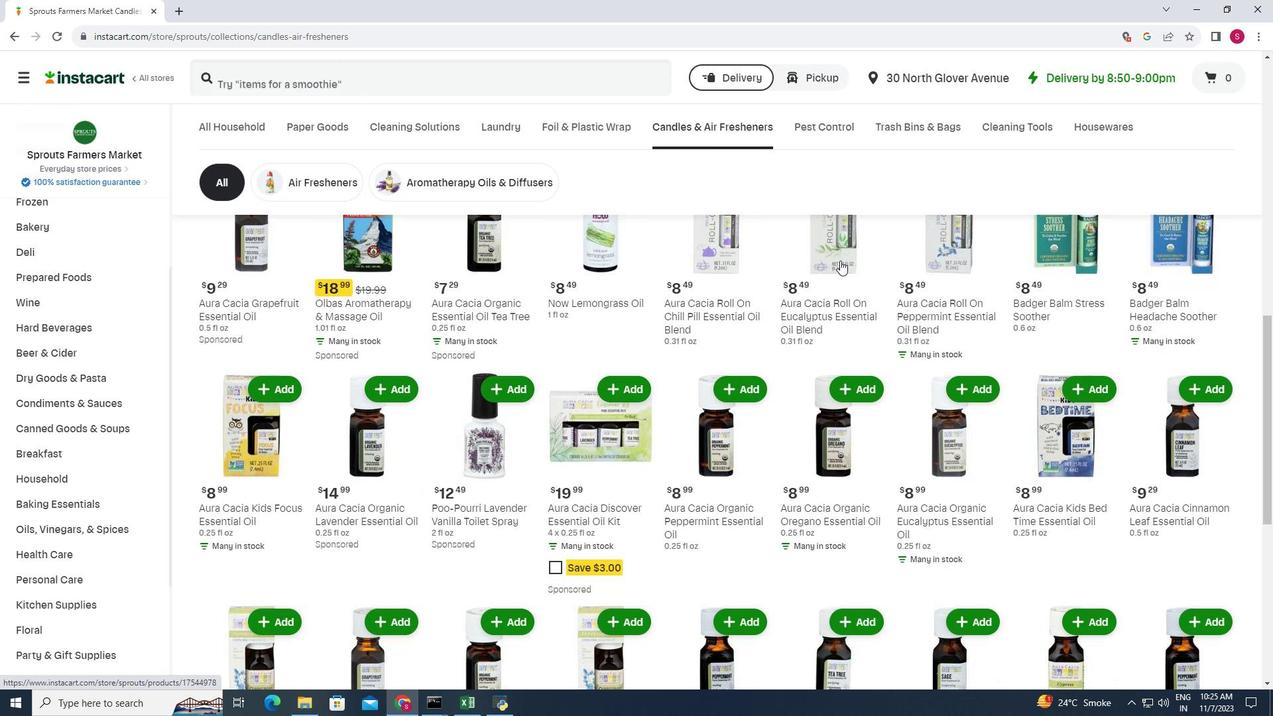 
Action: Mouse scrolled (840, 259) with delta (0, 0)
Screenshot: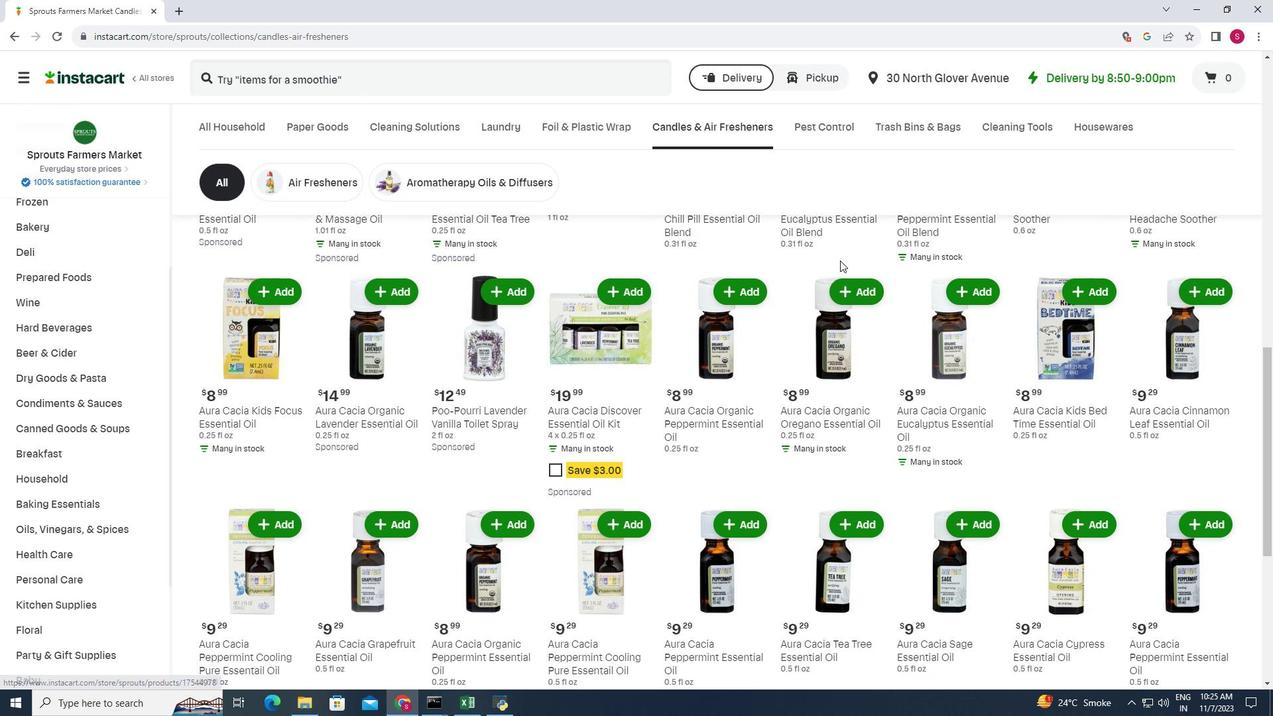 
Action: Mouse scrolled (840, 259) with delta (0, 0)
Screenshot: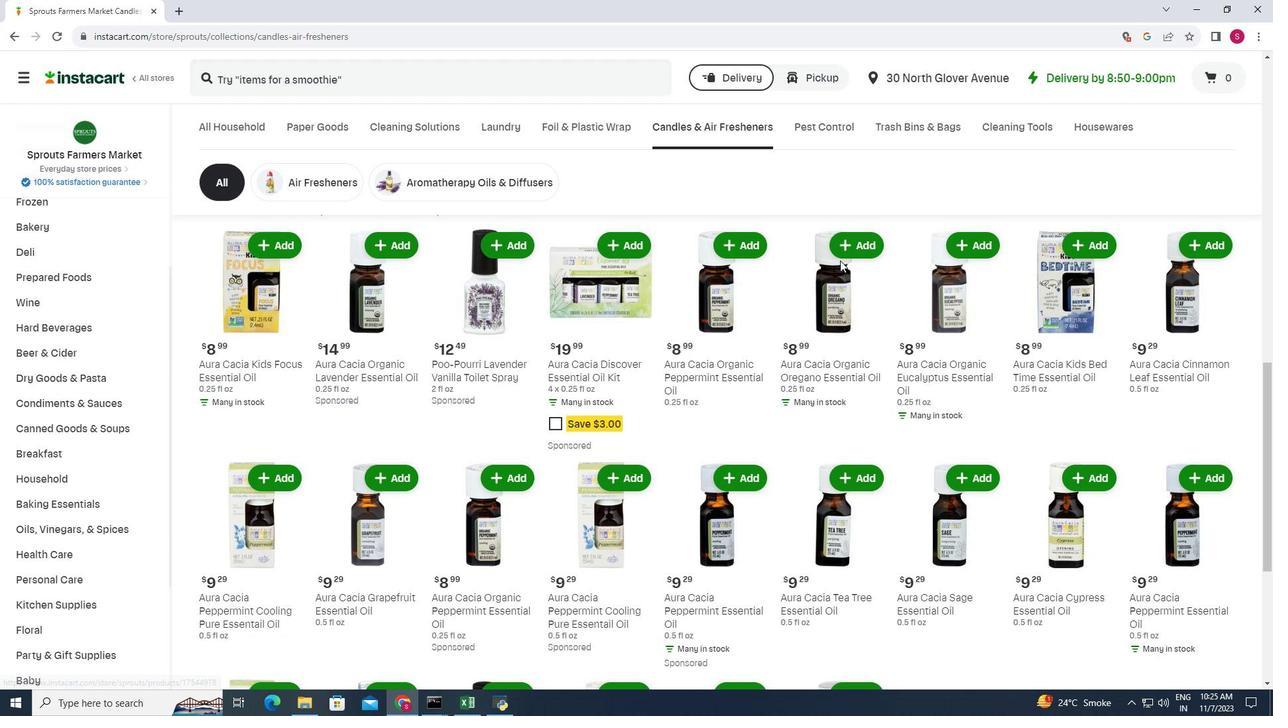 
Action: Mouse moved to (840, 260)
Screenshot: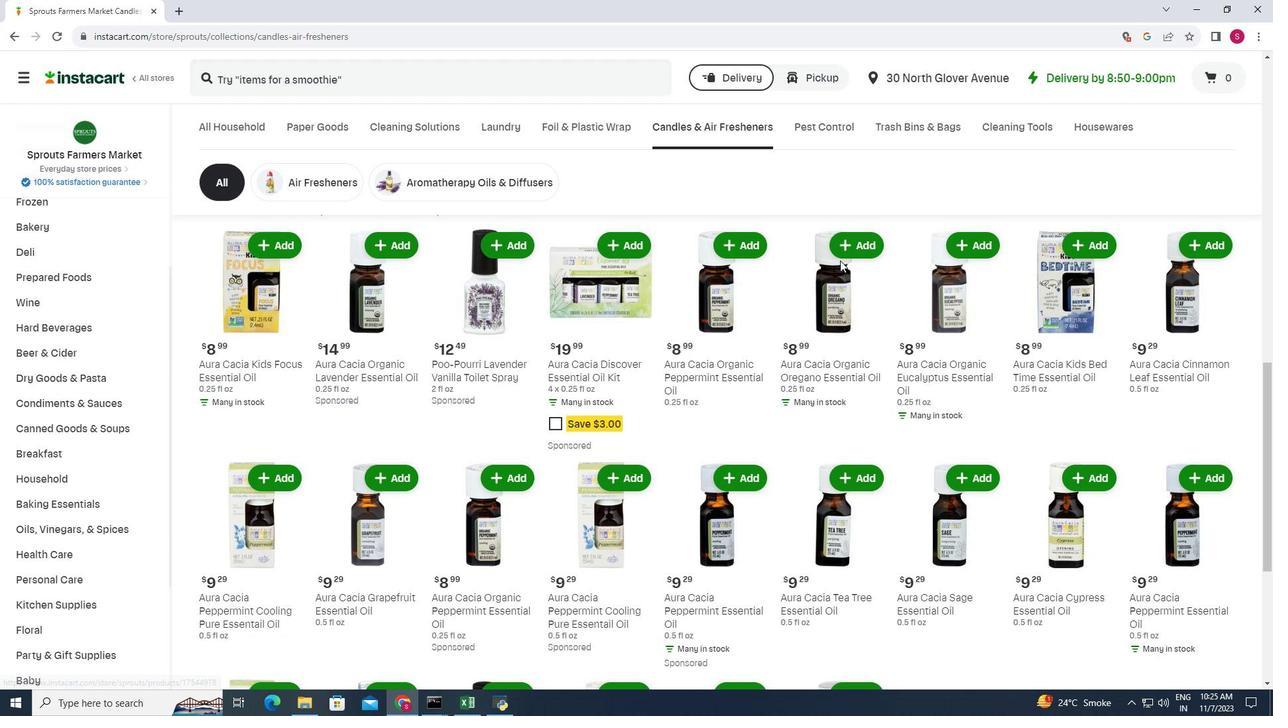 
Action: Mouse scrolled (840, 259) with delta (0, 0)
Screenshot: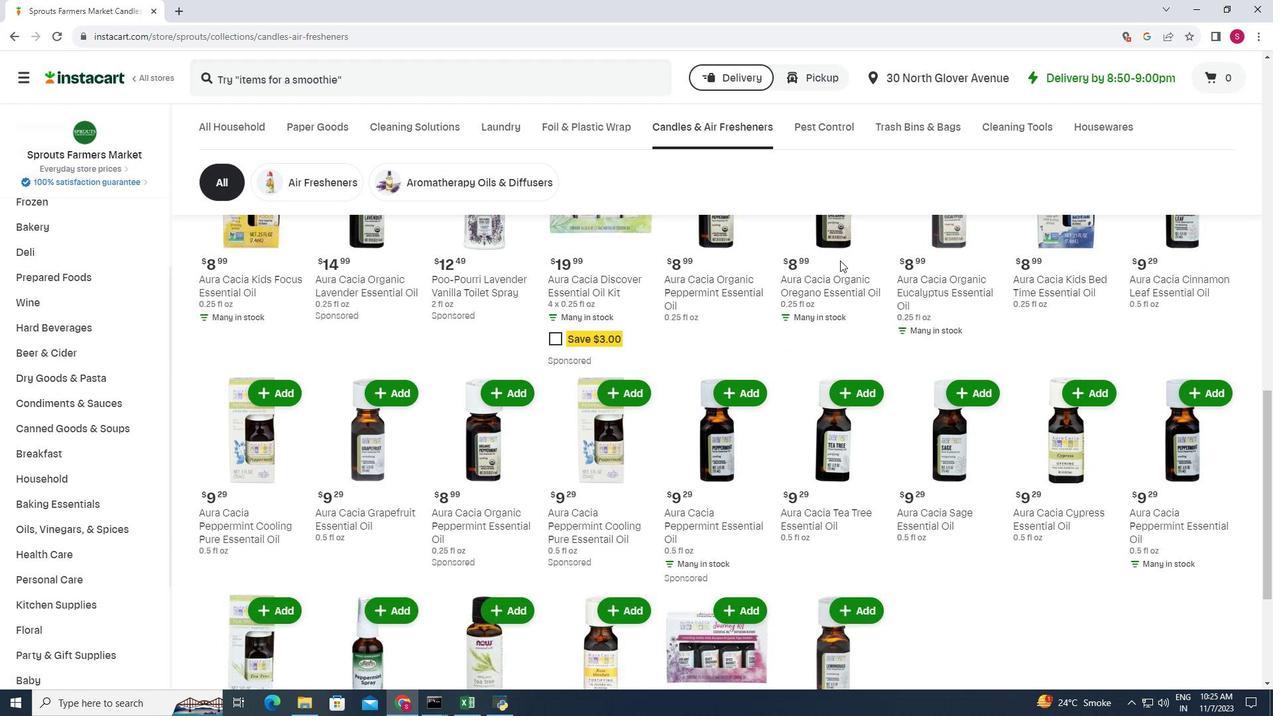 
Action: Mouse scrolled (840, 259) with delta (0, 0)
Screenshot: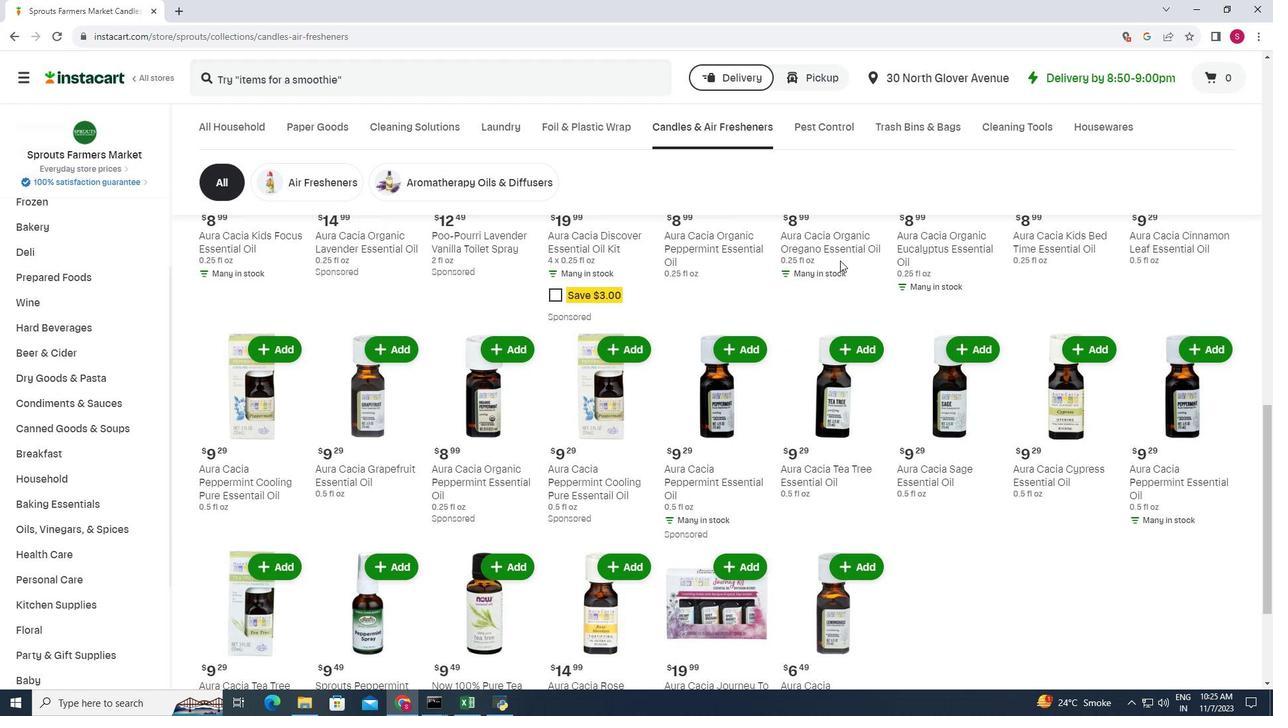 
Action: Mouse scrolled (840, 259) with delta (0, 0)
Screenshot: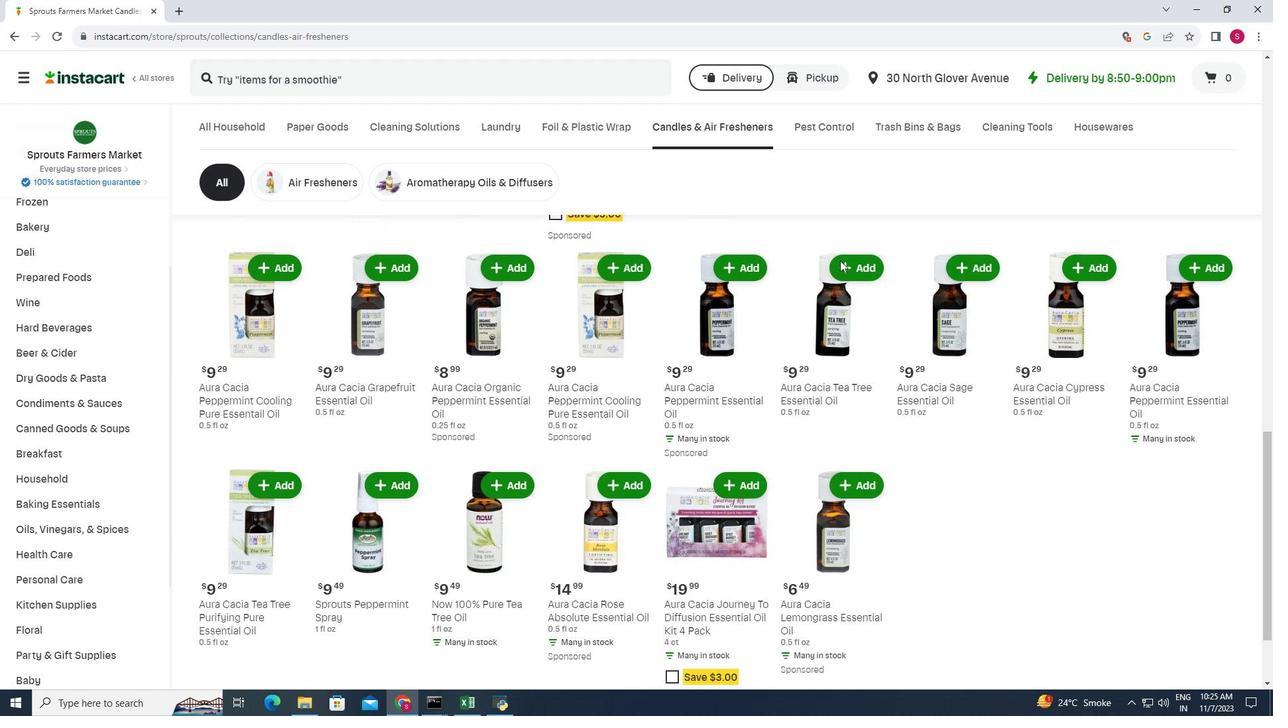 
Action: Mouse scrolled (840, 259) with delta (0, 0)
Screenshot: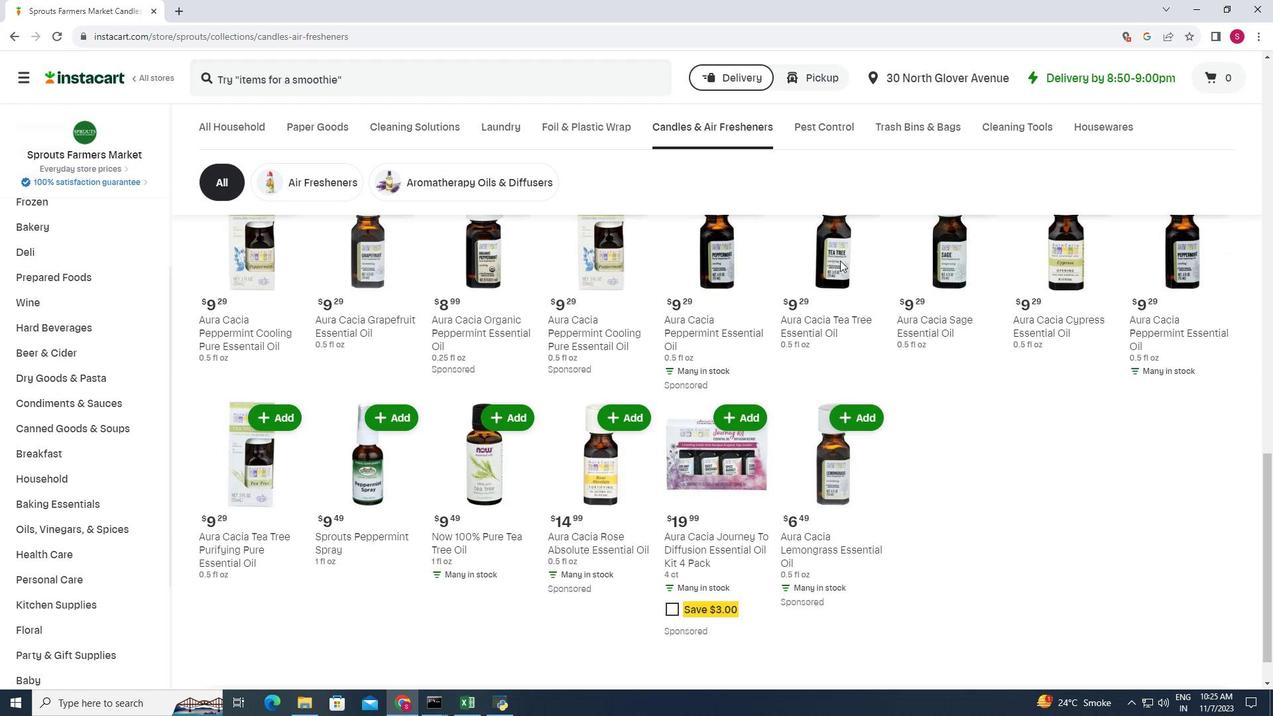 
Action: Mouse scrolled (840, 259) with delta (0, 0)
Screenshot: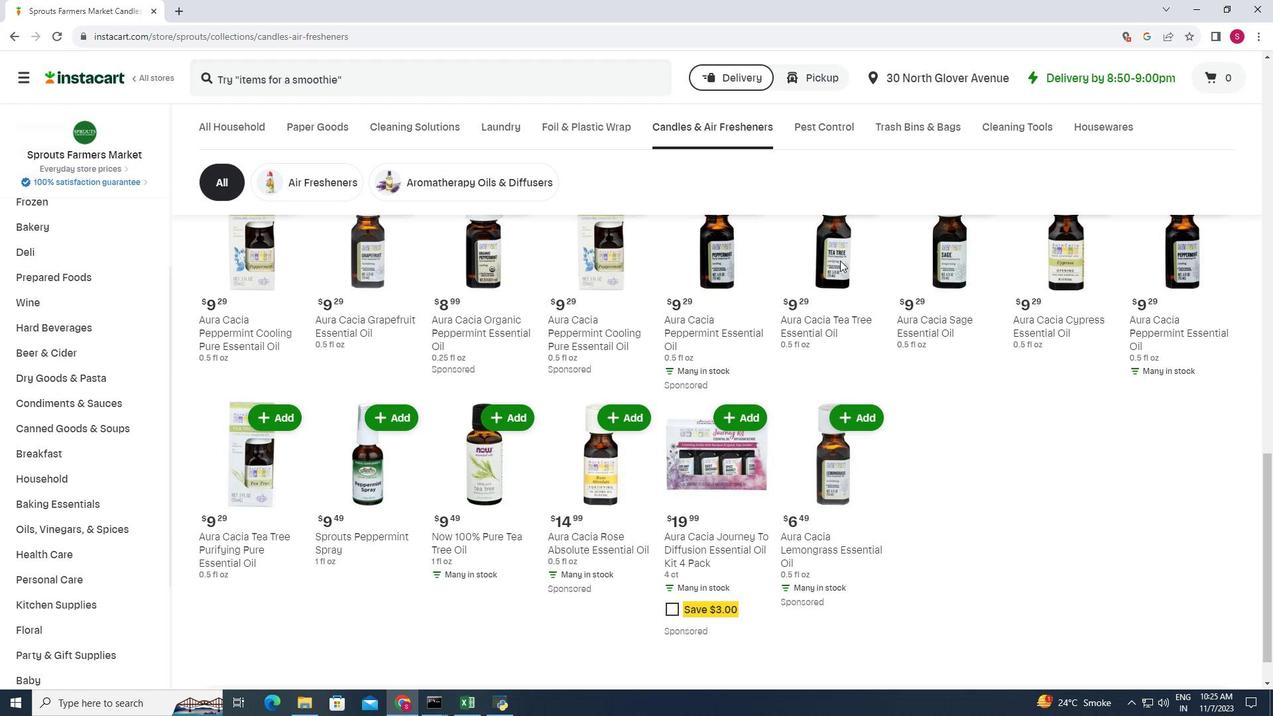 
Action: Mouse moved to (838, 261)
Screenshot: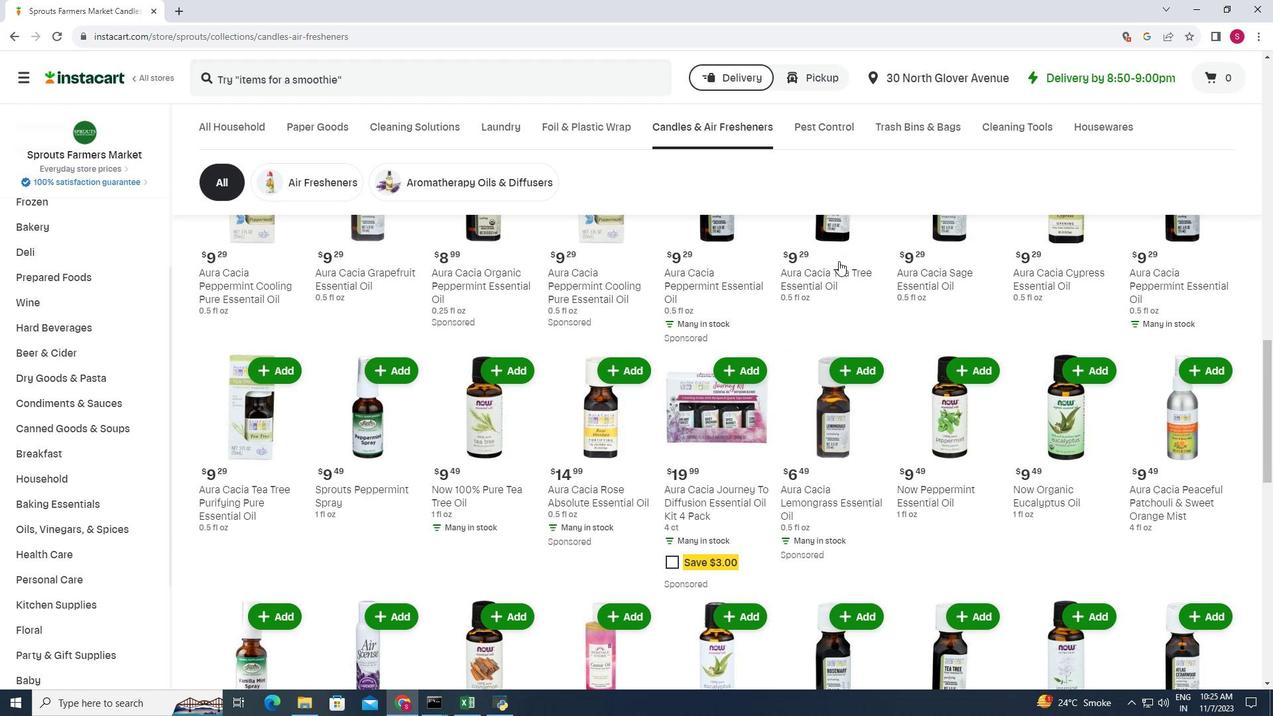 
Action: Mouse scrolled (838, 260) with delta (0, 0)
Screenshot: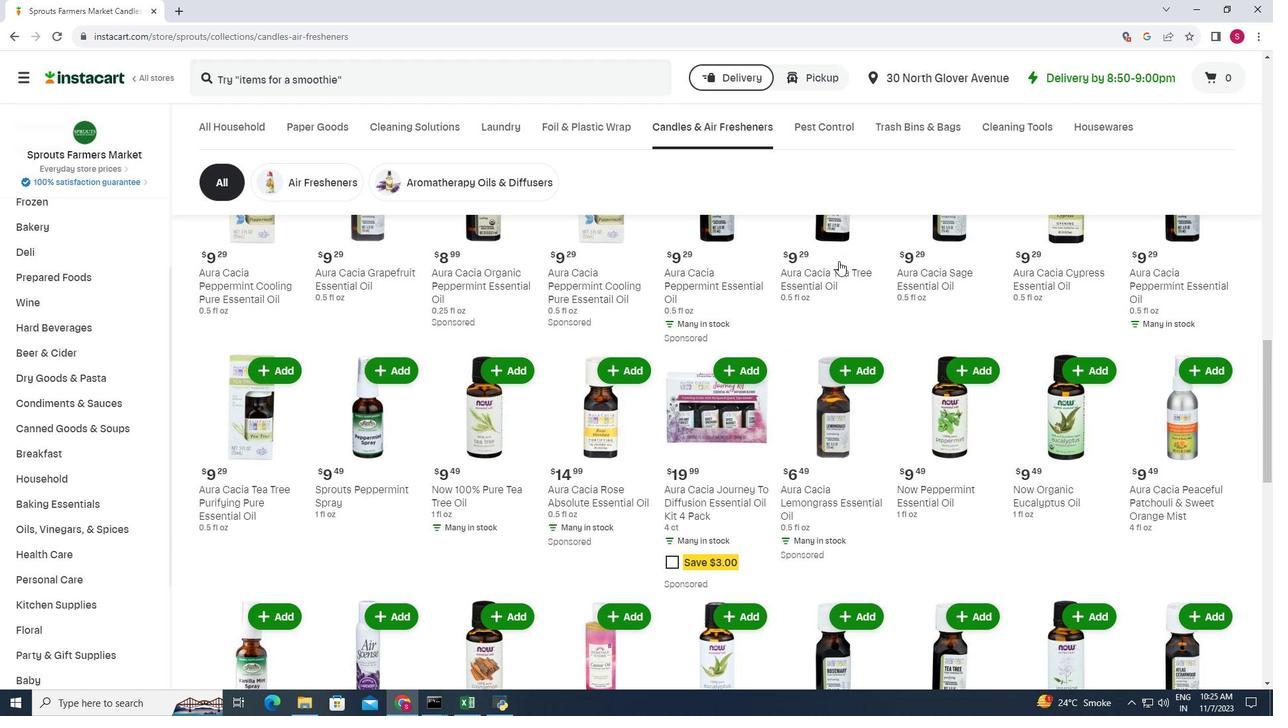 
Action: Mouse scrolled (838, 260) with delta (0, 0)
Screenshot: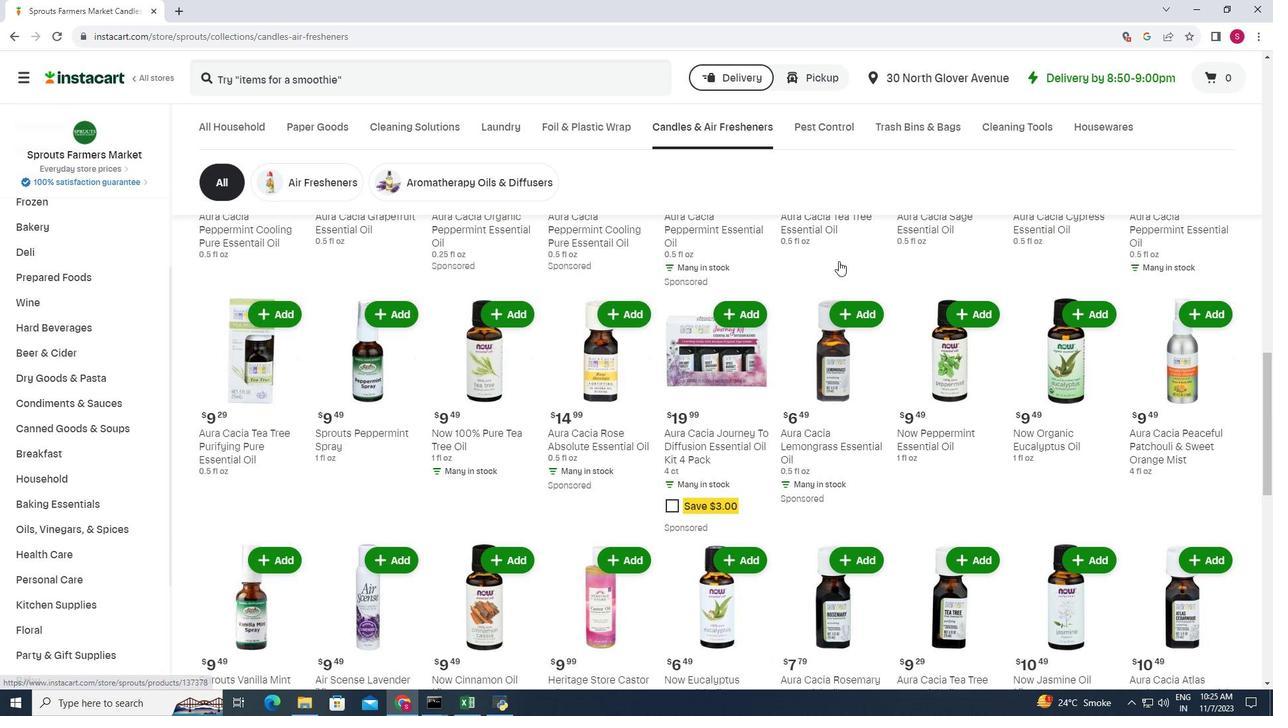 
Action: Mouse scrolled (838, 260) with delta (0, 0)
Screenshot: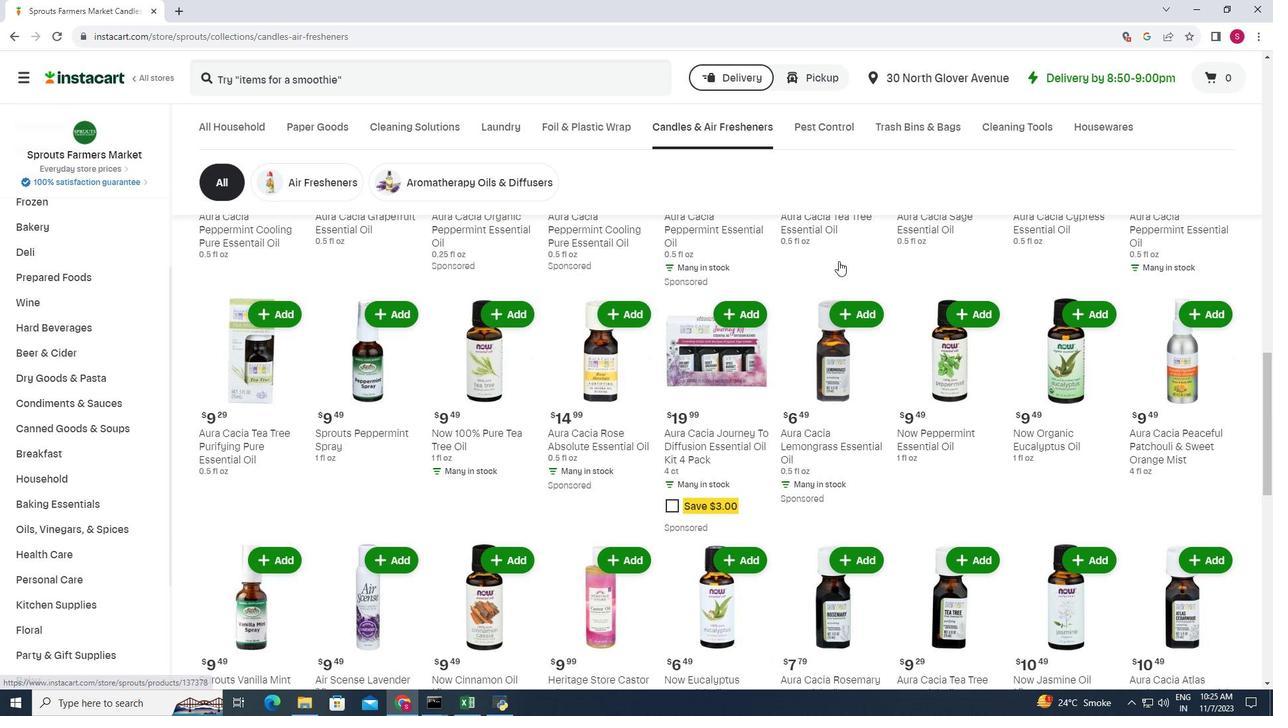 
Action: Mouse scrolled (838, 260) with delta (0, 0)
Screenshot: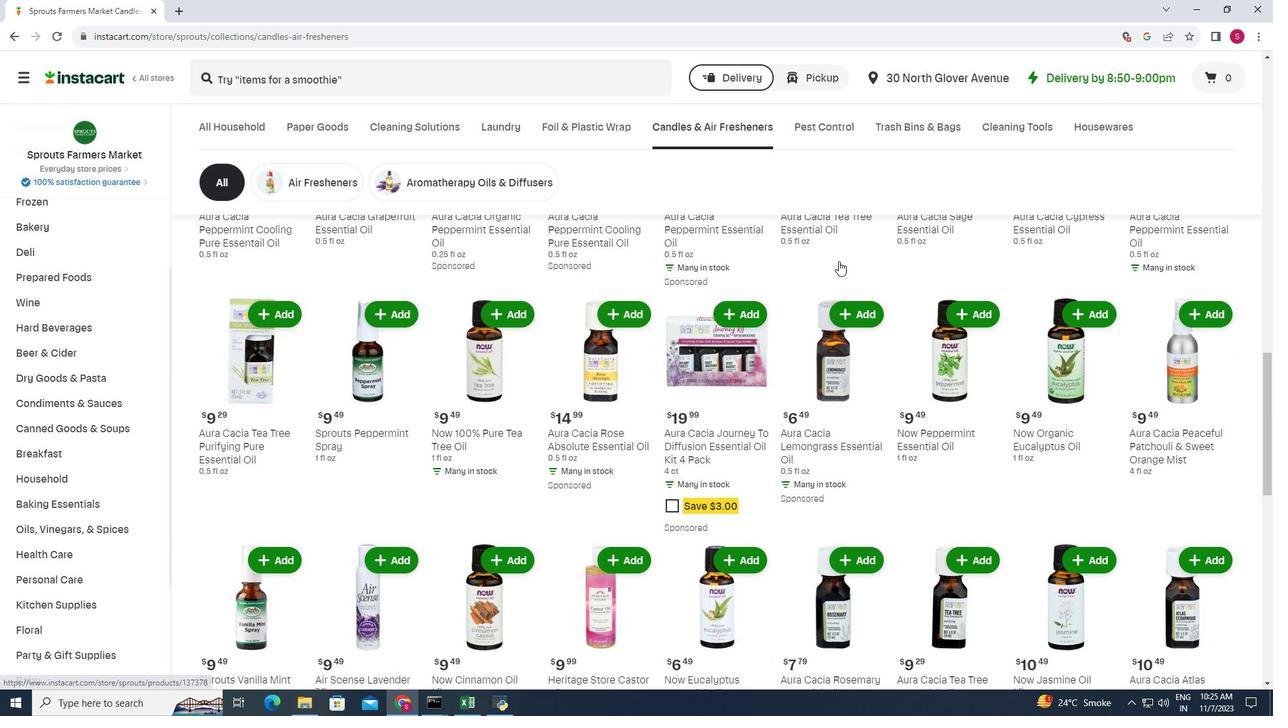 
Action: Mouse scrolled (838, 260) with delta (0, 0)
Screenshot: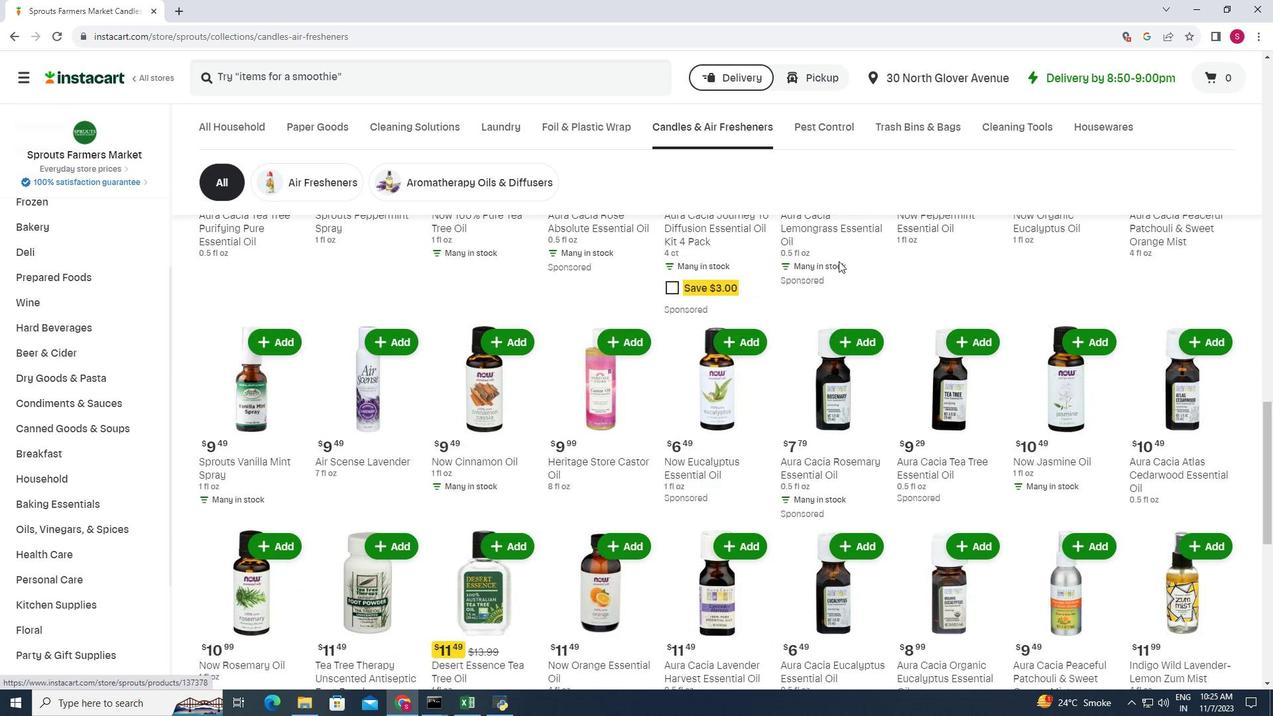 
Action: Mouse scrolled (838, 260) with delta (0, 0)
Screenshot: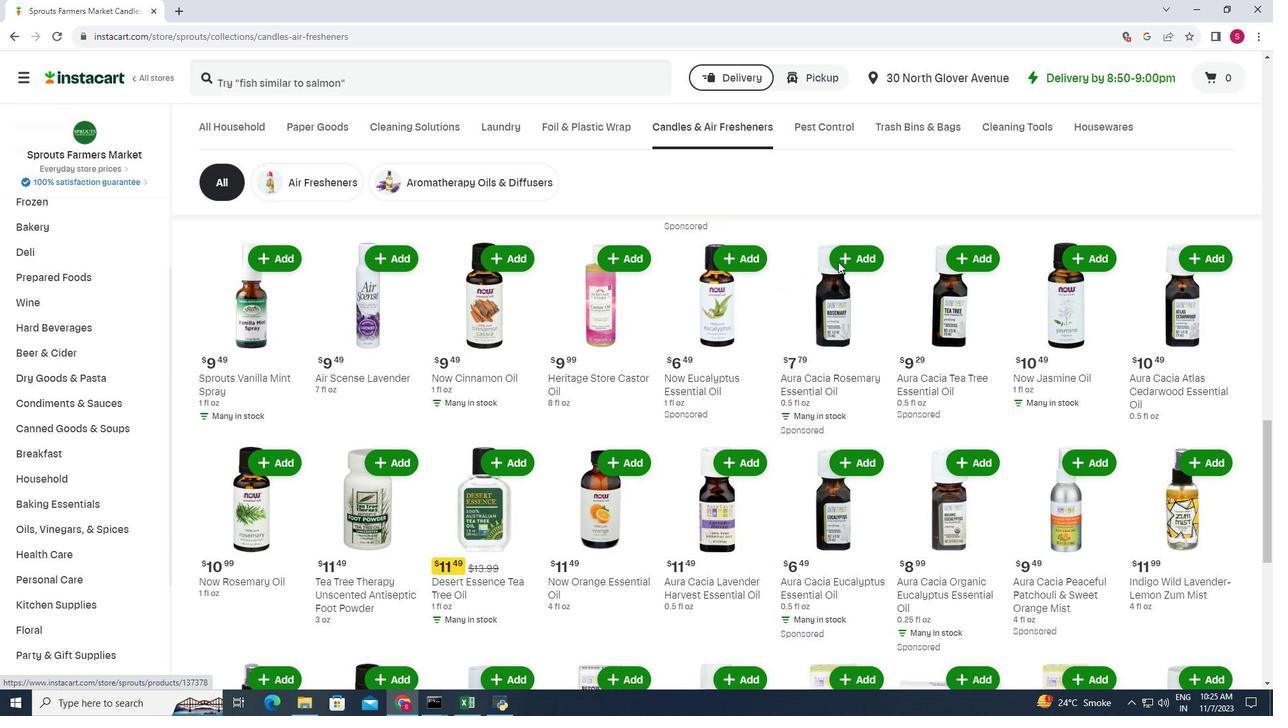 
Action: Mouse scrolled (838, 260) with delta (0, 0)
Screenshot: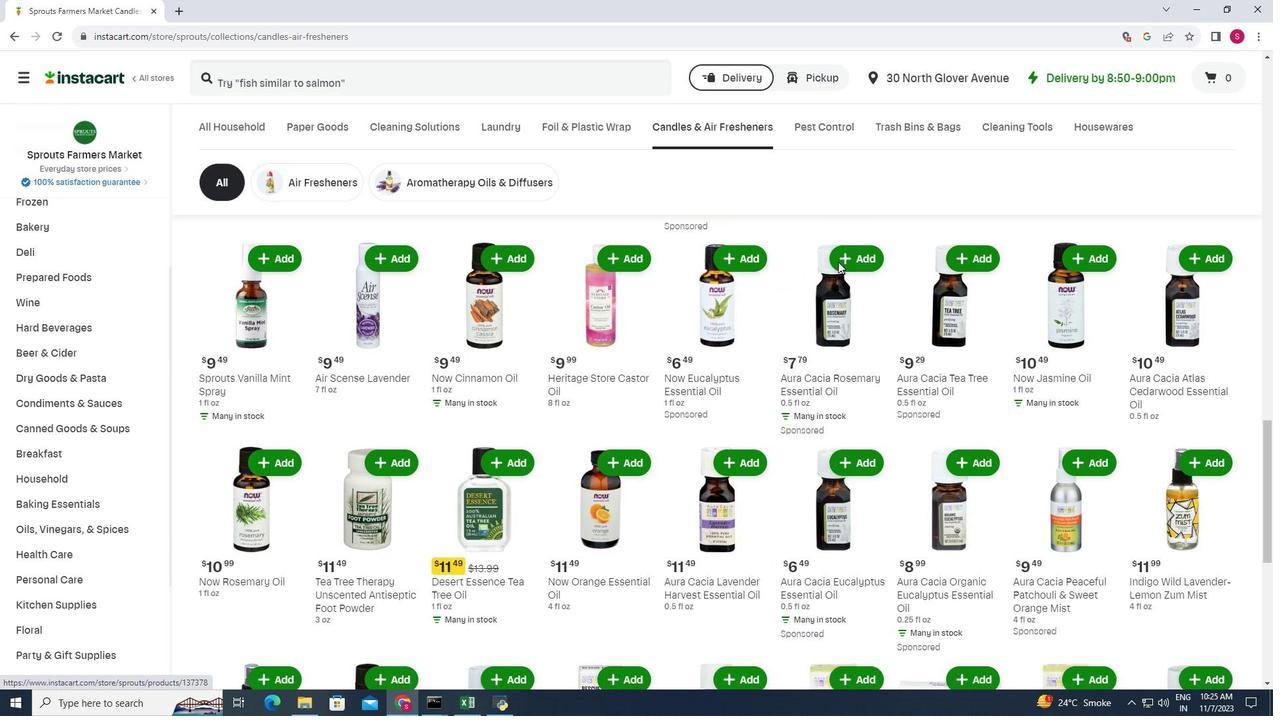 
Action: Mouse moved to (838, 261)
Screenshot: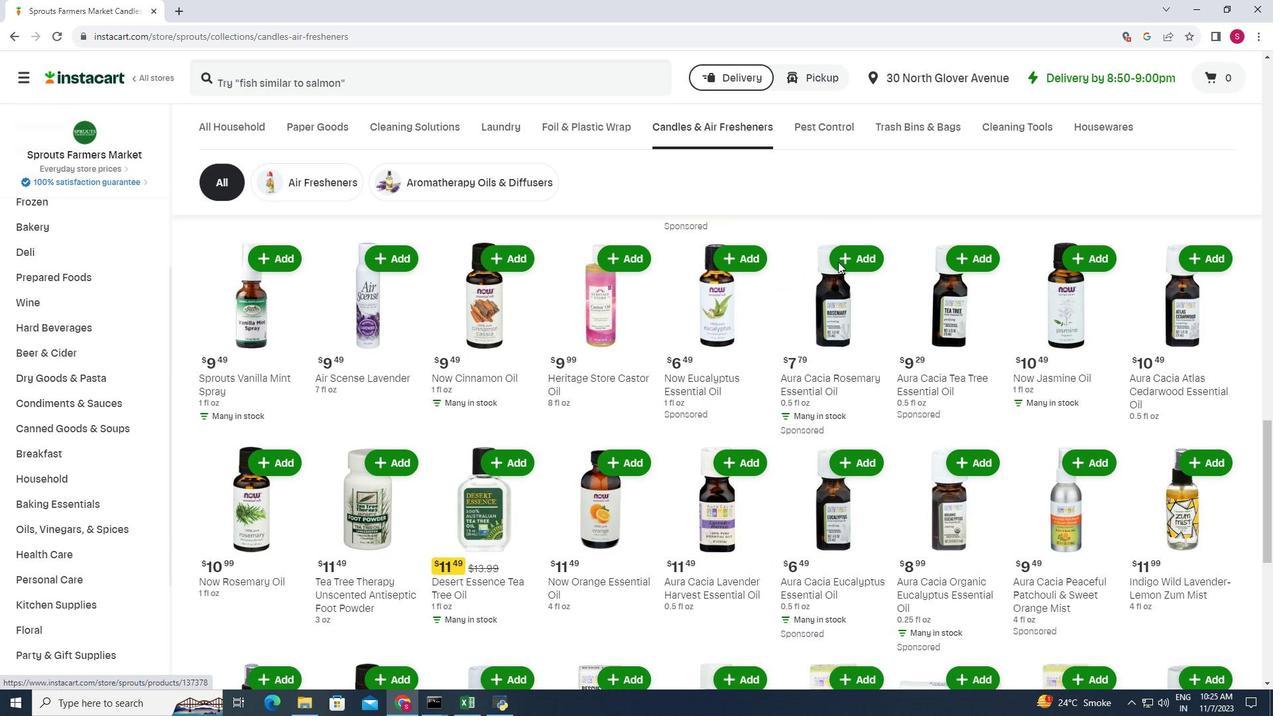 
Action: Mouse scrolled (838, 261) with delta (0, 0)
Screenshot: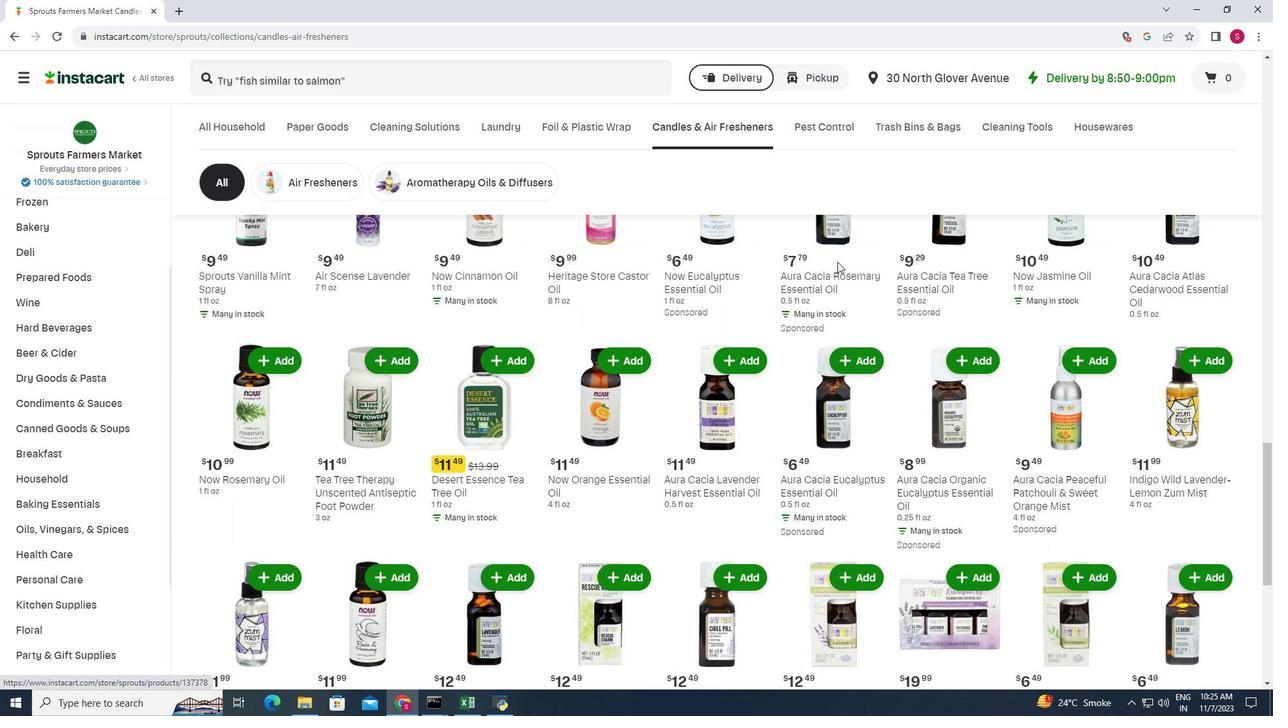 
Action: Mouse moved to (837, 261)
Screenshot: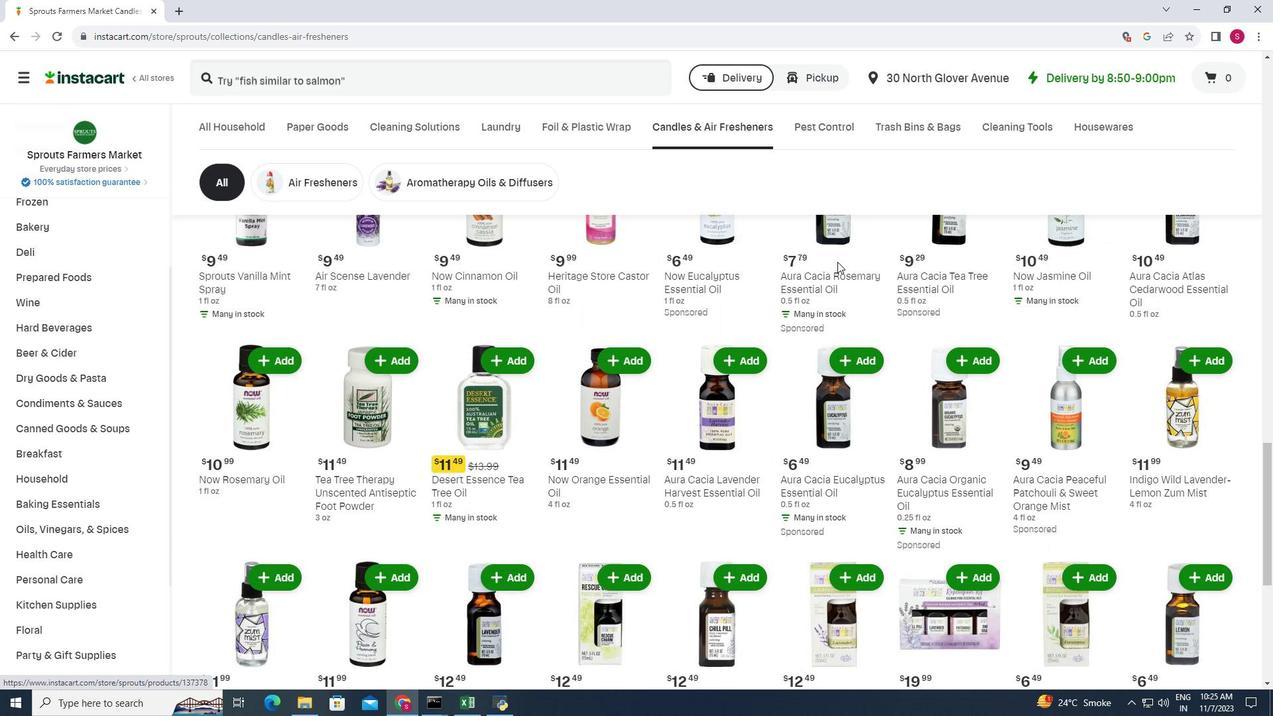 
Action: Mouse scrolled (837, 261) with delta (0, 0)
Screenshot: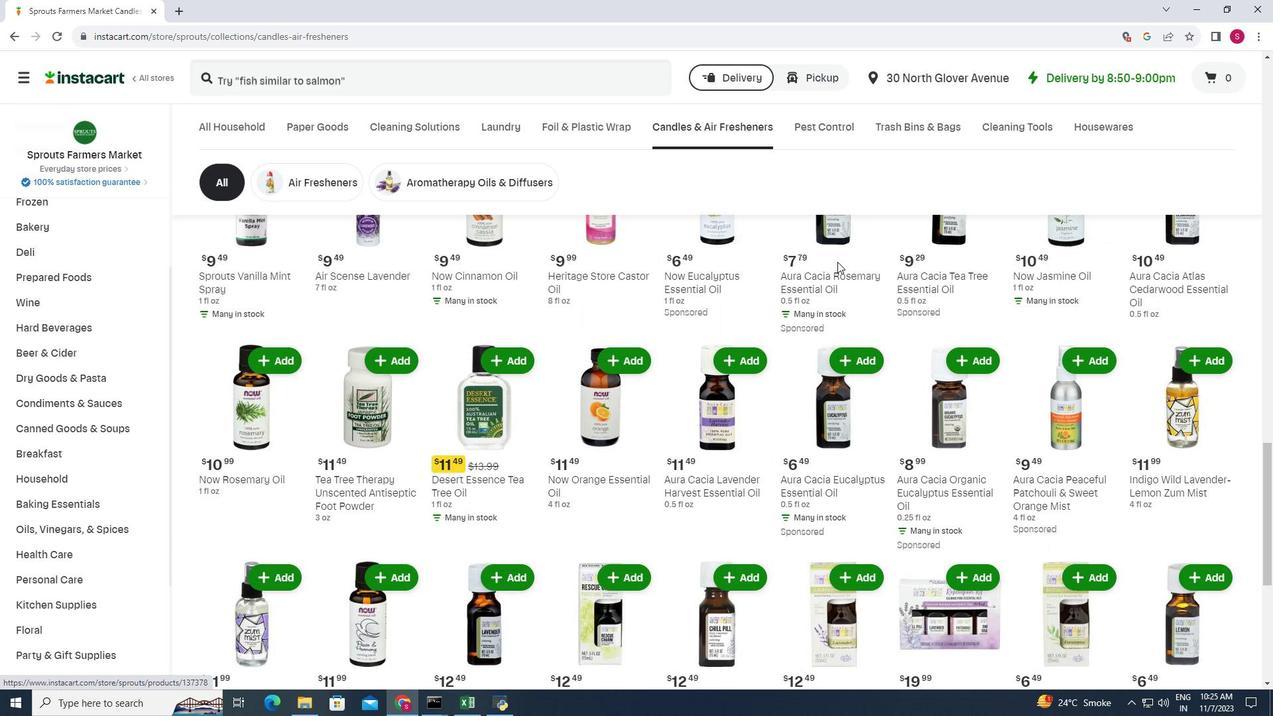 
Action: Mouse scrolled (837, 261) with delta (0, 0)
Screenshot: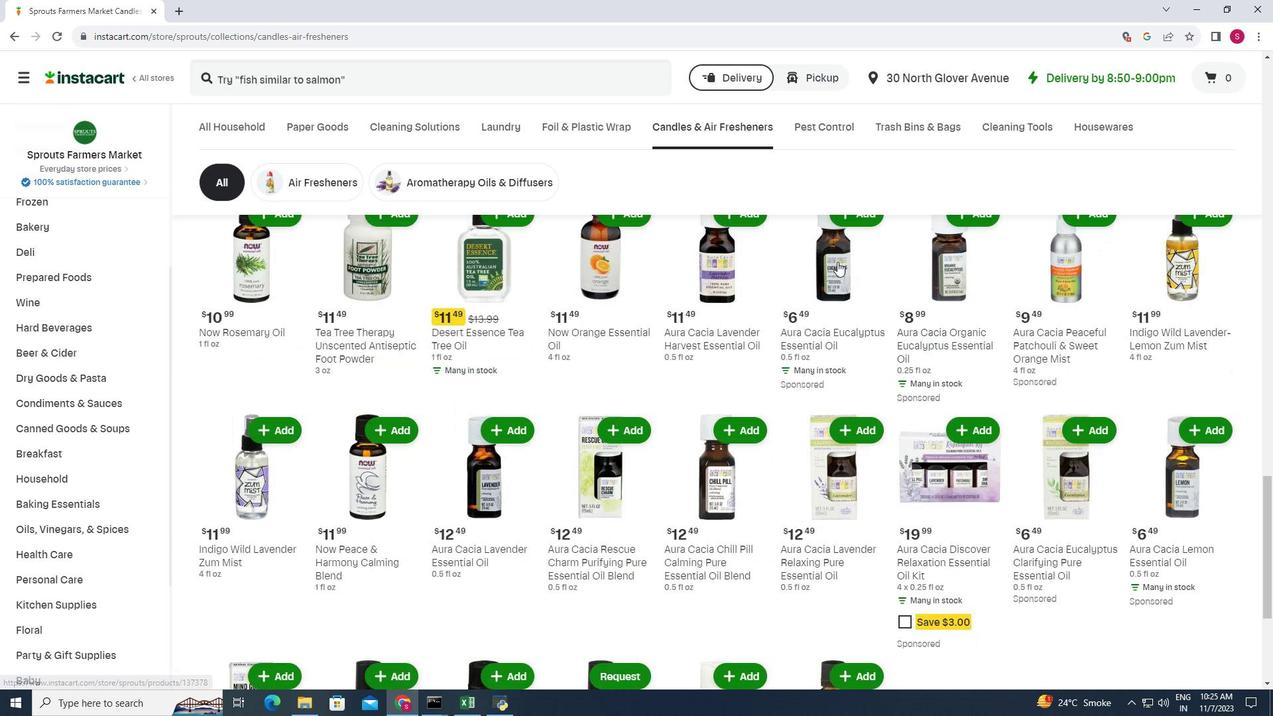 
Action: Mouse scrolled (837, 261) with delta (0, 0)
Screenshot: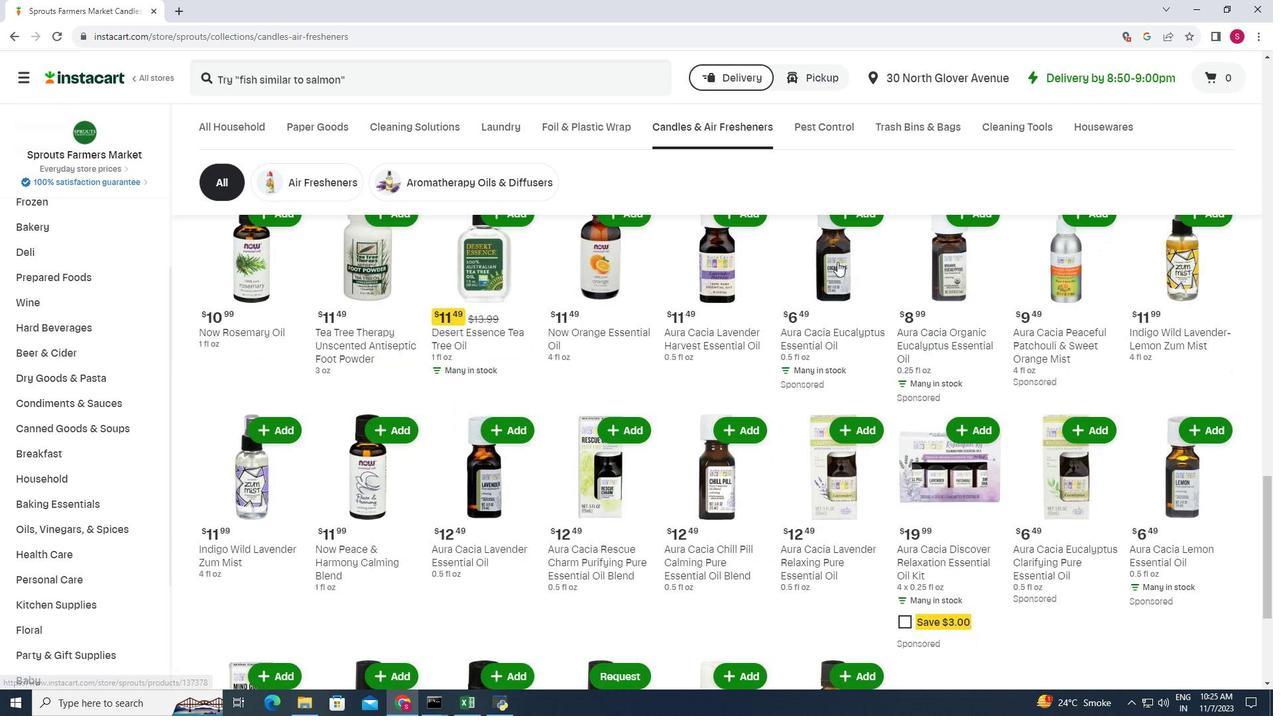 
Action: Mouse scrolled (837, 261) with delta (0, 0)
Screenshot: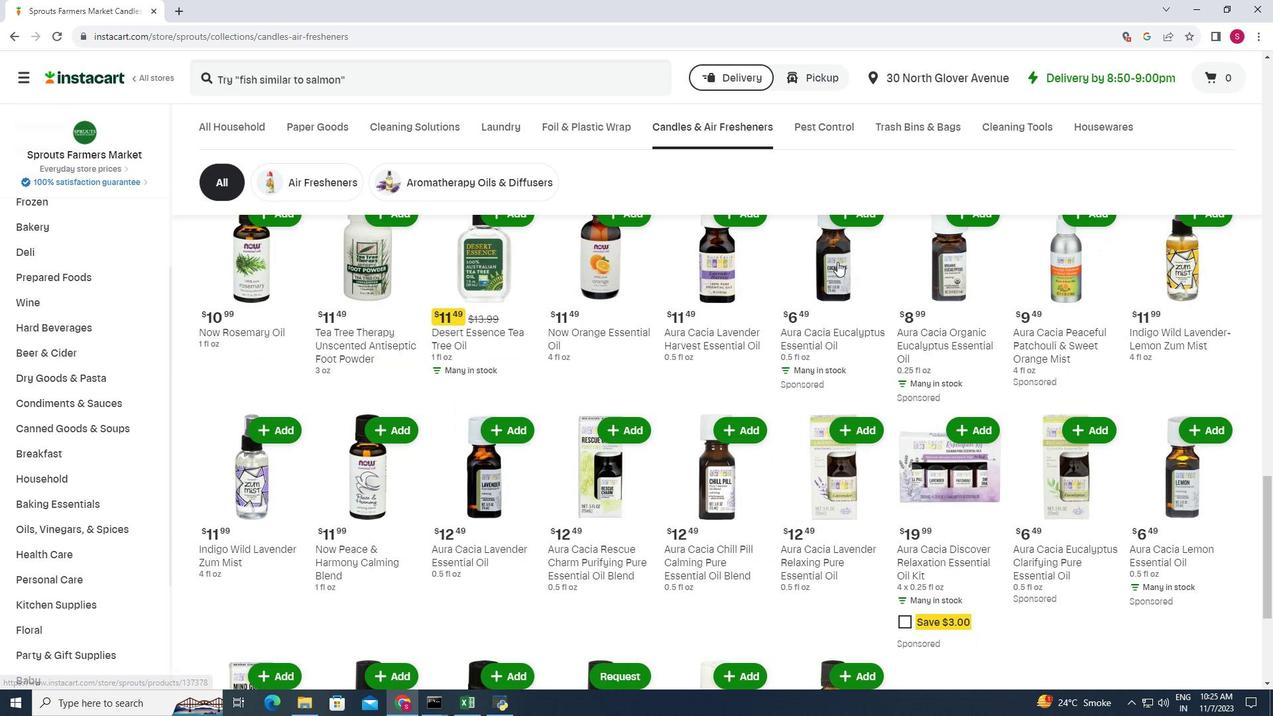 
Action: Mouse scrolled (837, 261) with delta (0, 0)
Screenshot: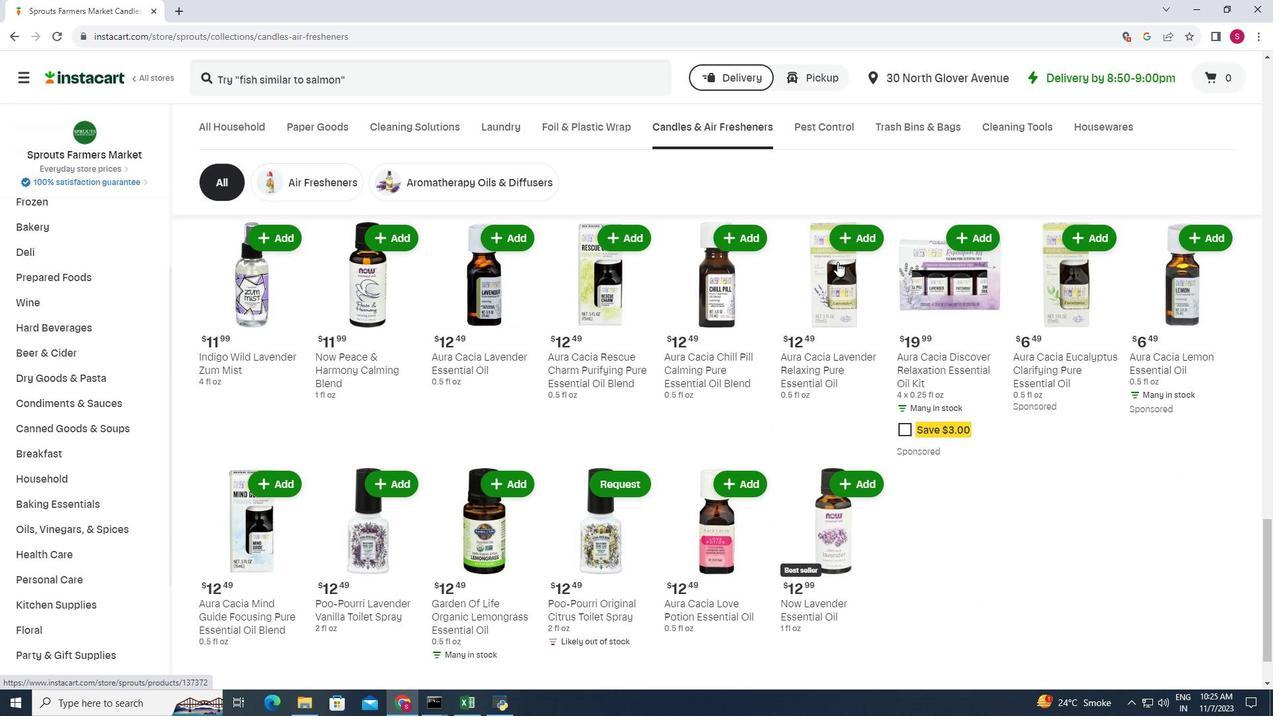 
Action: Mouse scrolled (837, 261) with delta (0, 0)
Screenshot: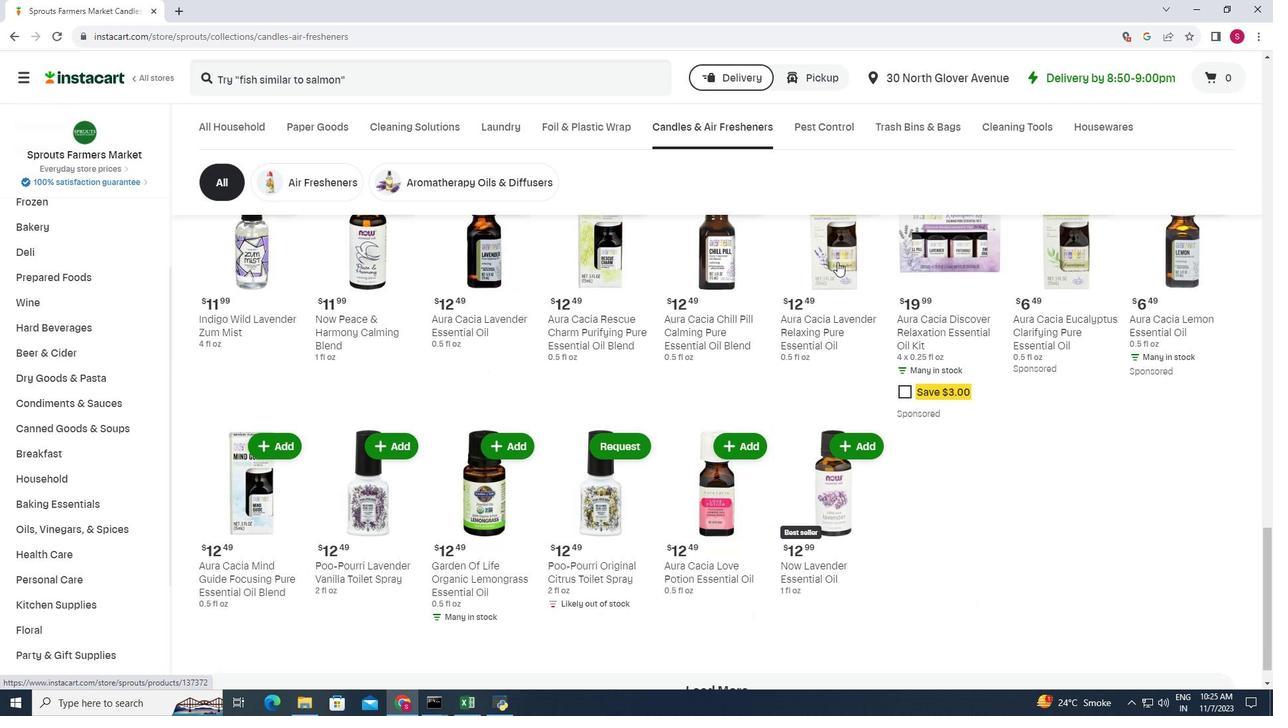 
